 Task: Look for space in Koz'modem'yansk, Russia from 5th September, 2023 to 12th September, 2023 for 2 adults in price range Rs.10000 to Rs.15000.  With 1  bedroom having 1 bed and 1 bathroom. Property type can be house, flat, guest house, hotel. Booking option can be shelf check-in. Required host language is English.
Action: Mouse moved to (434, 107)
Screenshot: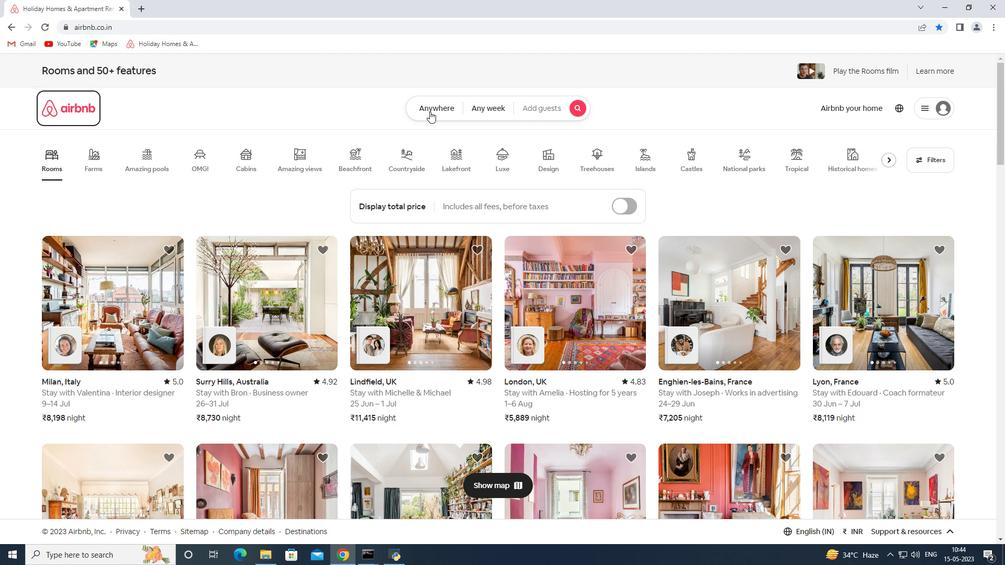 
Action: Mouse pressed left at (434, 107)
Screenshot: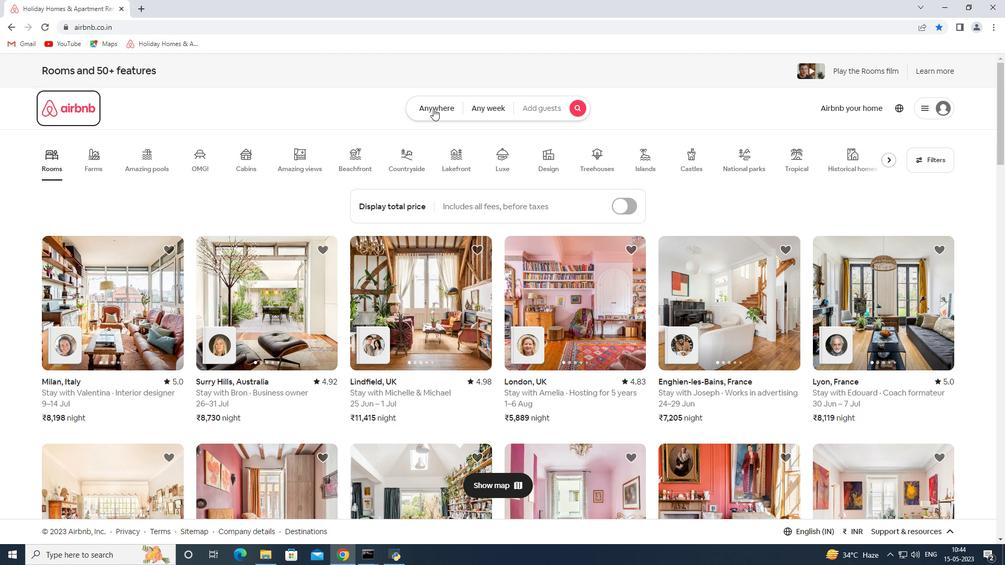 
Action: Mouse moved to (393, 150)
Screenshot: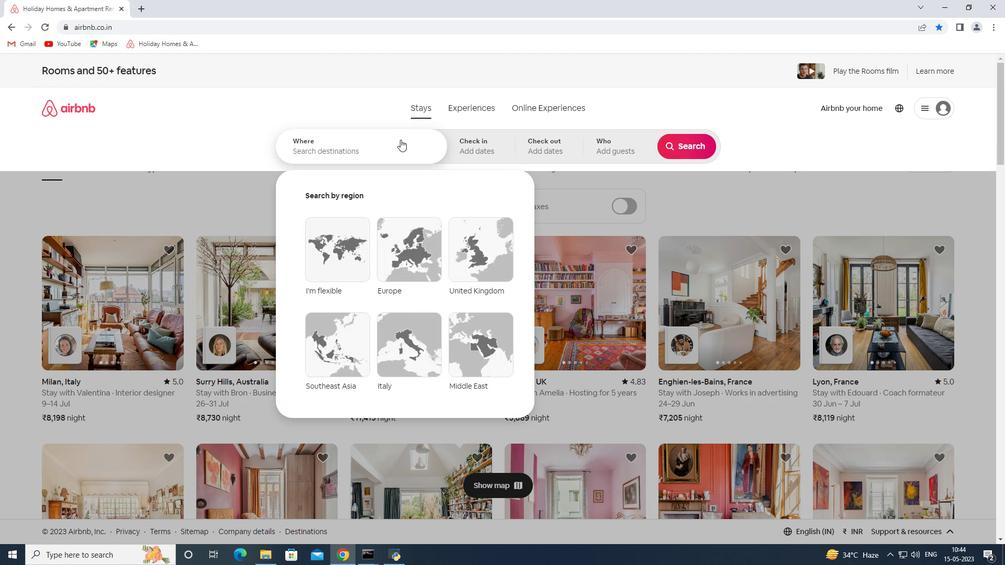 
Action: Mouse pressed left at (393, 150)
Screenshot: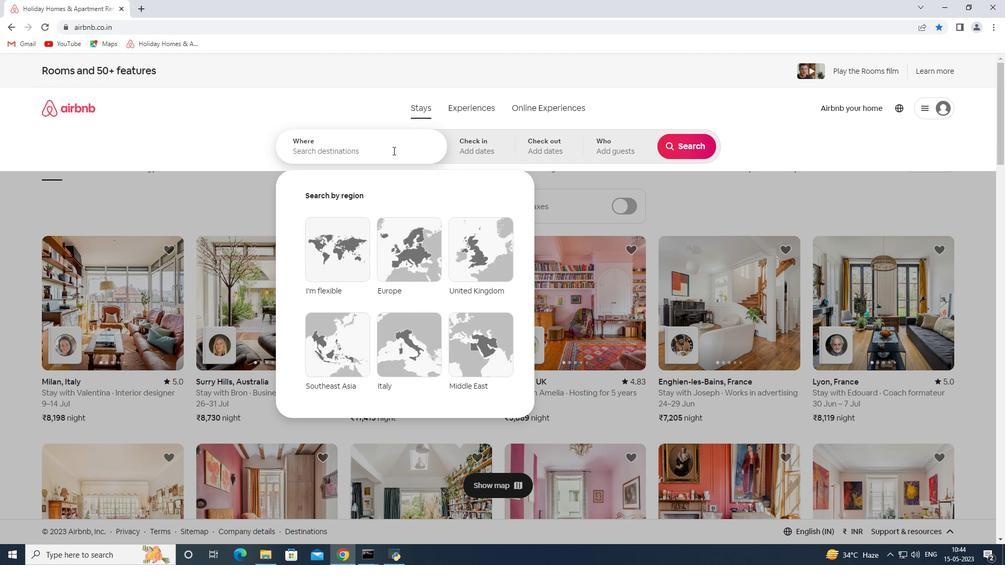 
Action: Key pressed <Key.shift><Key.shift><Key.shift><Key.shift><Key.shift>Koz<Key.space>modem<Key.space>yansh<Key.space><Key.shift>Russia<Key.space><Key.enter>
Screenshot: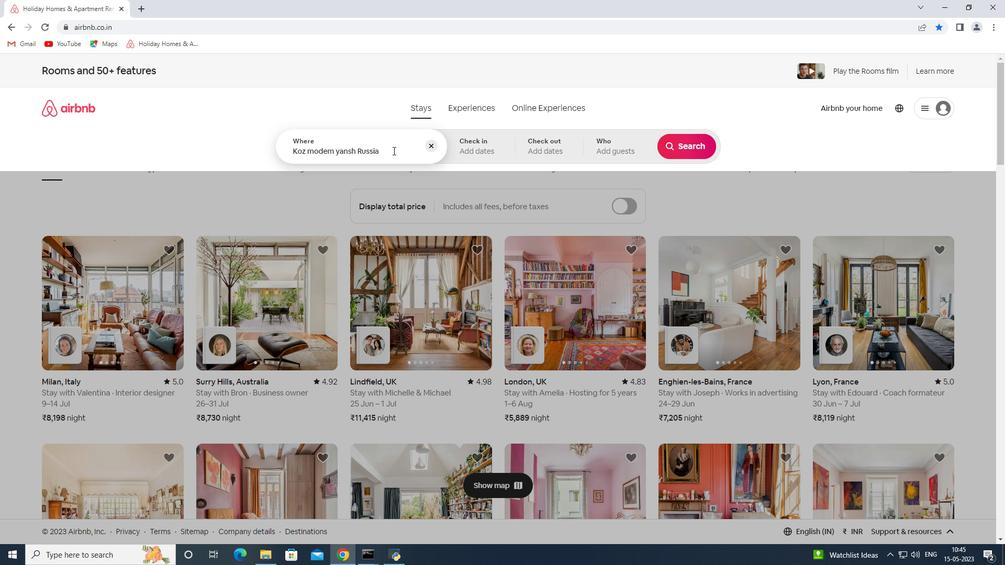 
Action: Mouse moved to (689, 231)
Screenshot: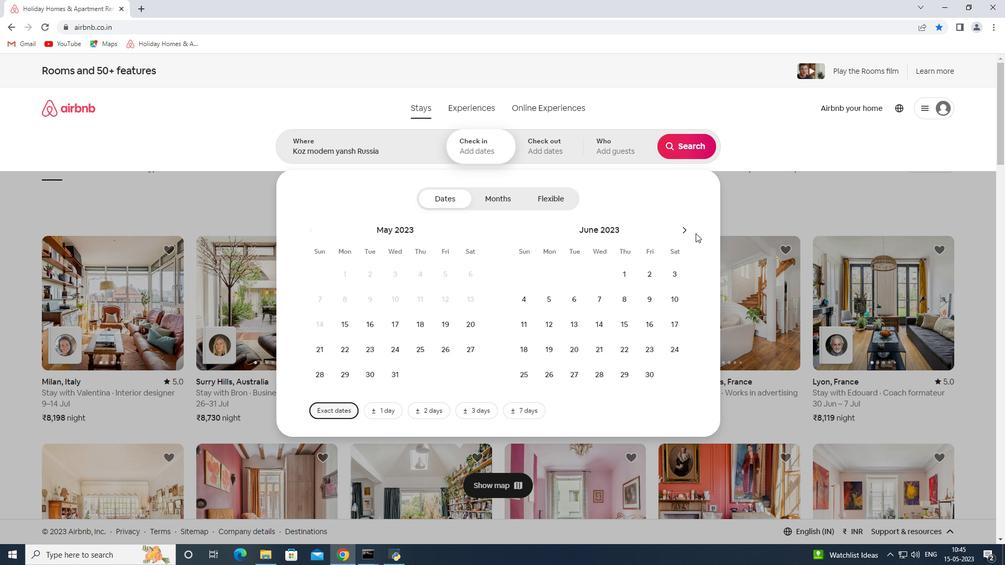 
Action: Mouse pressed left at (689, 231)
Screenshot: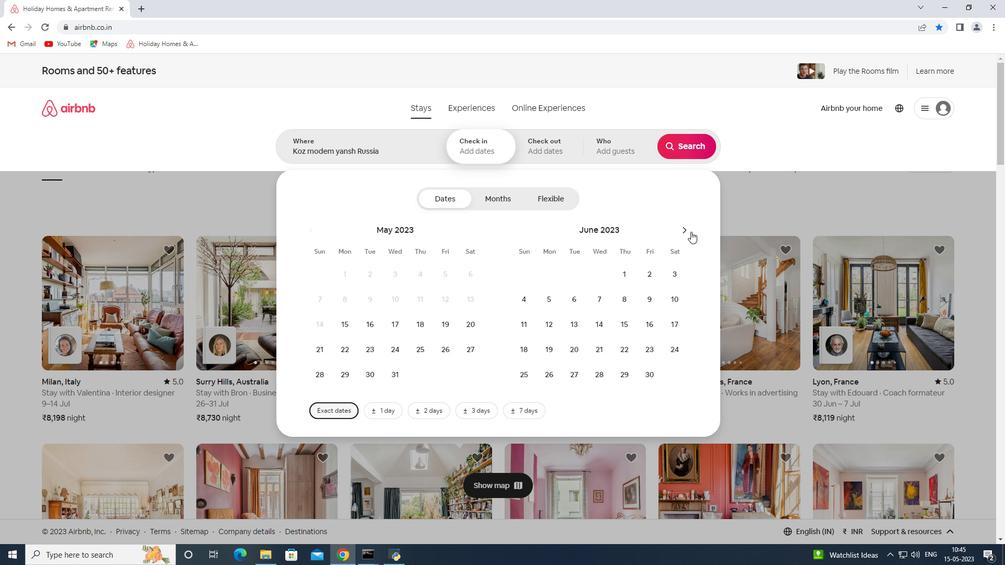 
Action: Mouse pressed left at (689, 231)
Screenshot: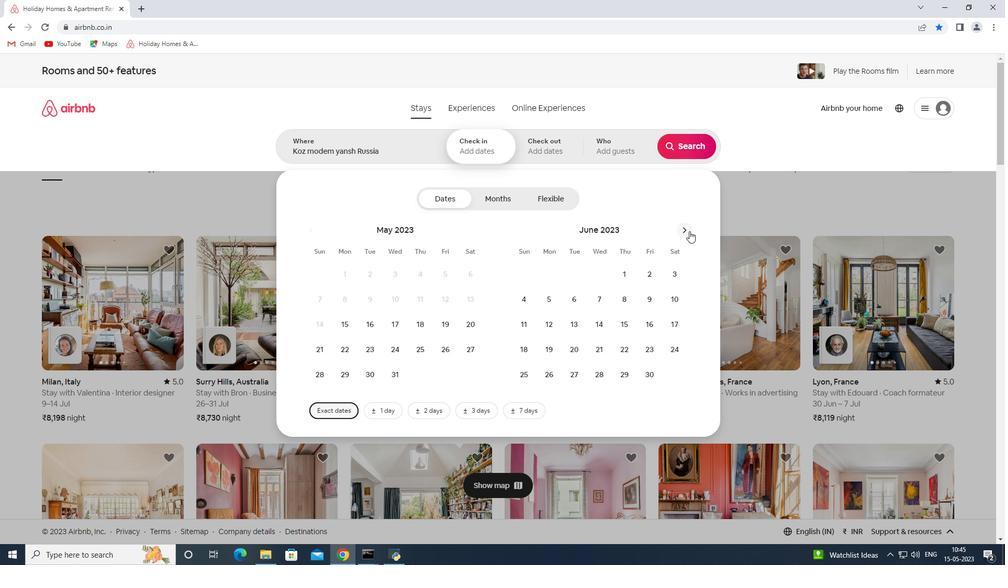 
Action: Mouse moved to (687, 231)
Screenshot: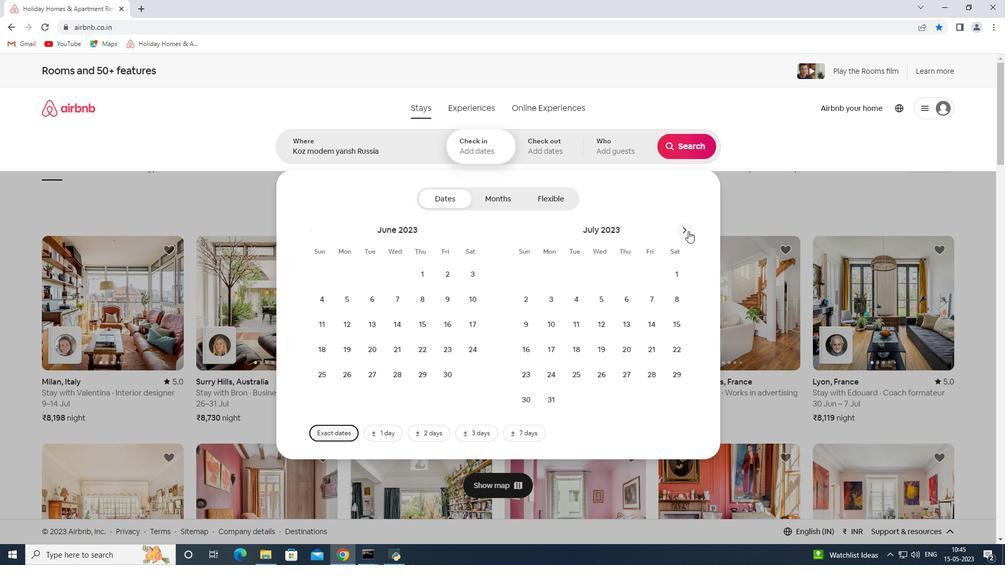
Action: Mouse pressed left at (687, 231)
Screenshot: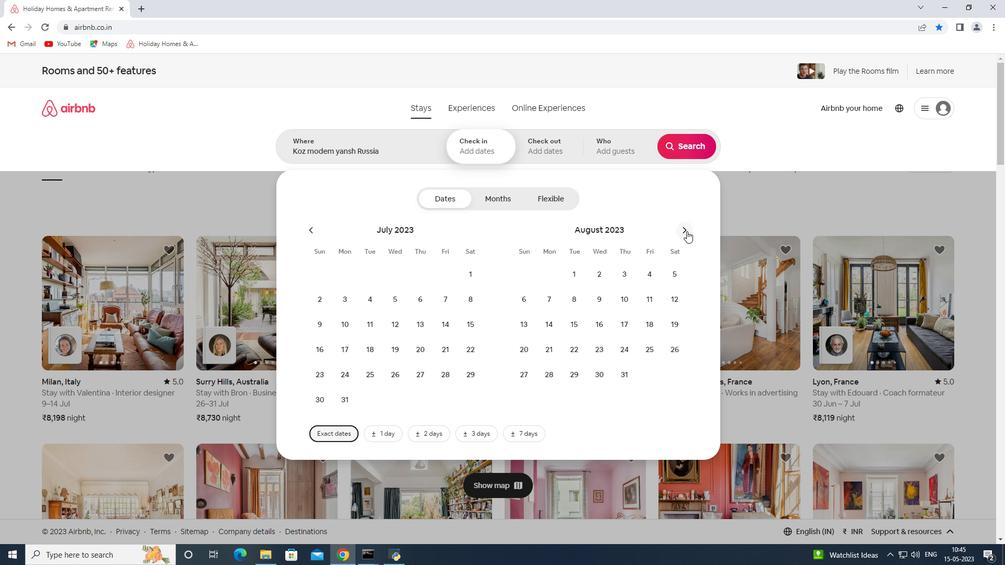 
Action: Mouse pressed left at (687, 231)
Screenshot: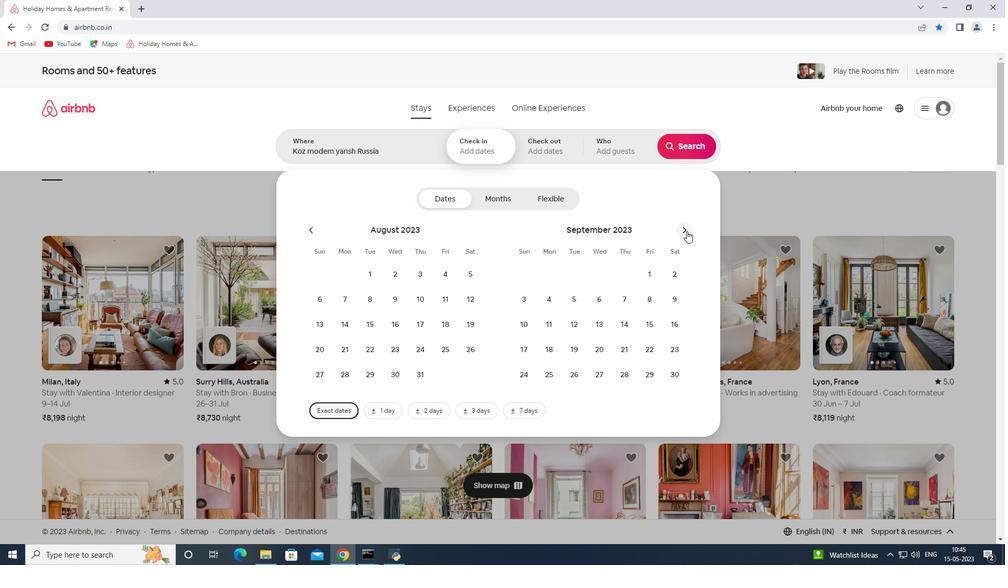 
Action: Mouse moved to (371, 297)
Screenshot: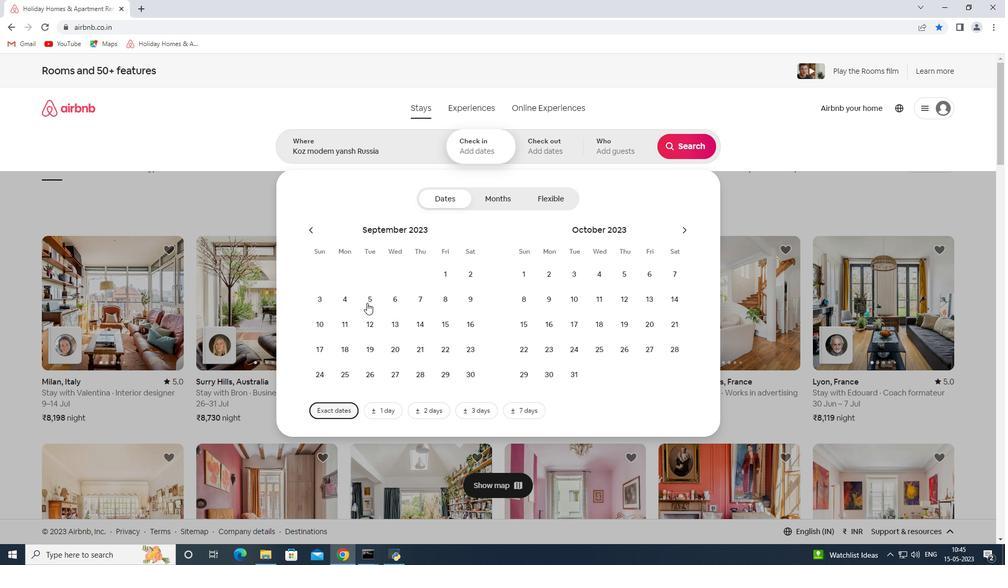 
Action: Mouse pressed left at (371, 297)
Screenshot: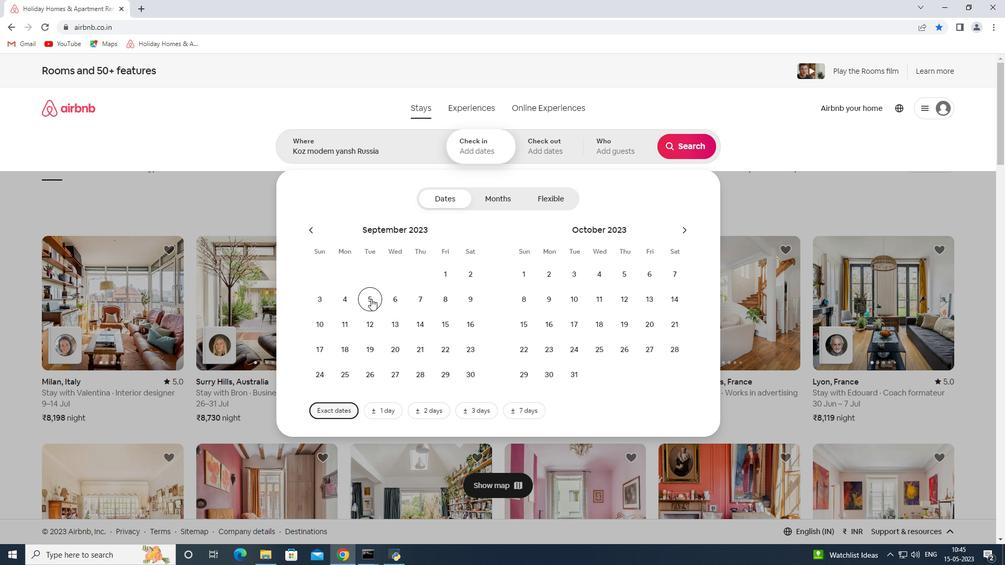 
Action: Mouse moved to (364, 324)
Screenshot: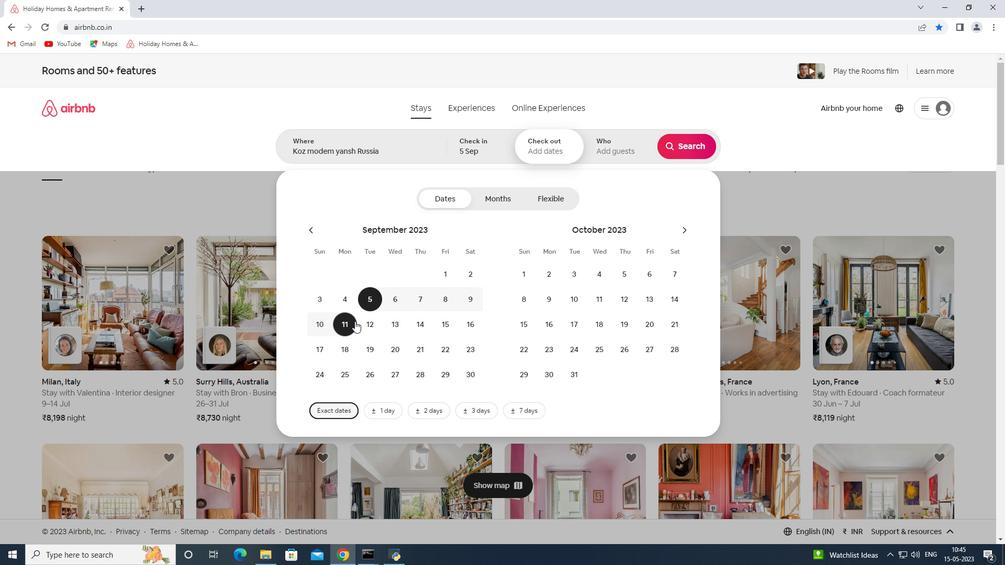 
Action: Mouse pressed left at (364, 324)
Screenshot: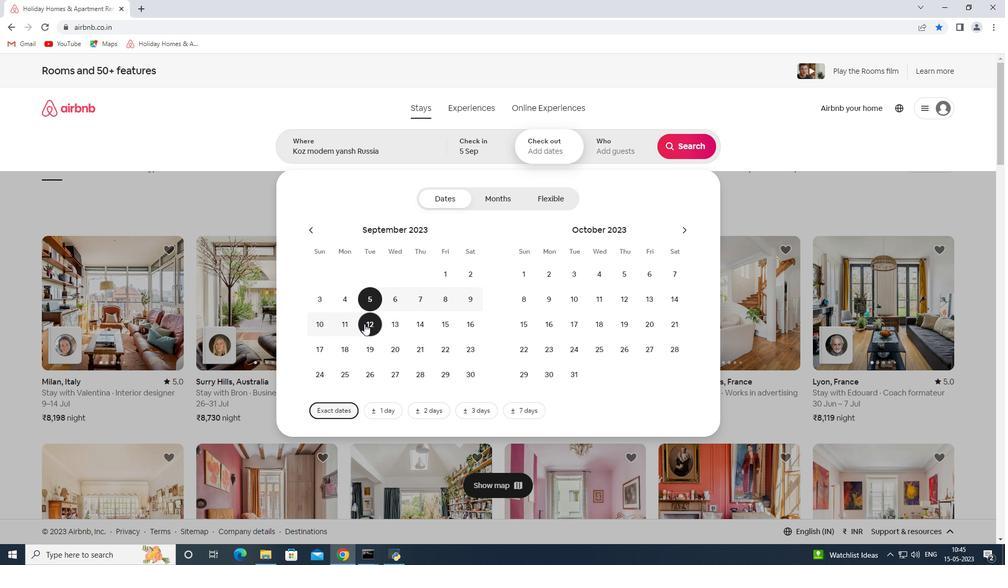 
Action: Mouse moved to (612, 146)
Screenshot: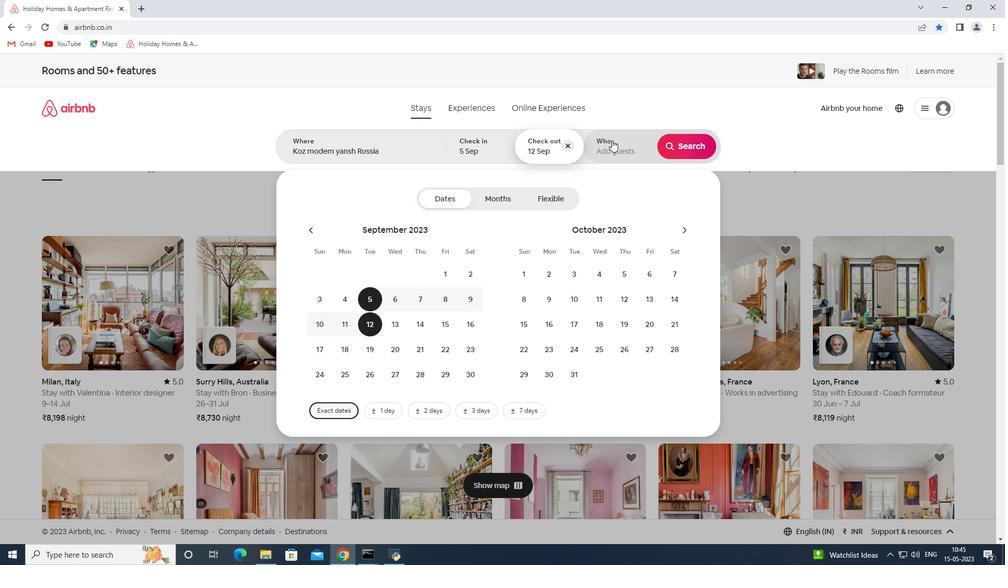 
Action: Mouse pressed left at (612, 146)
Screenshot: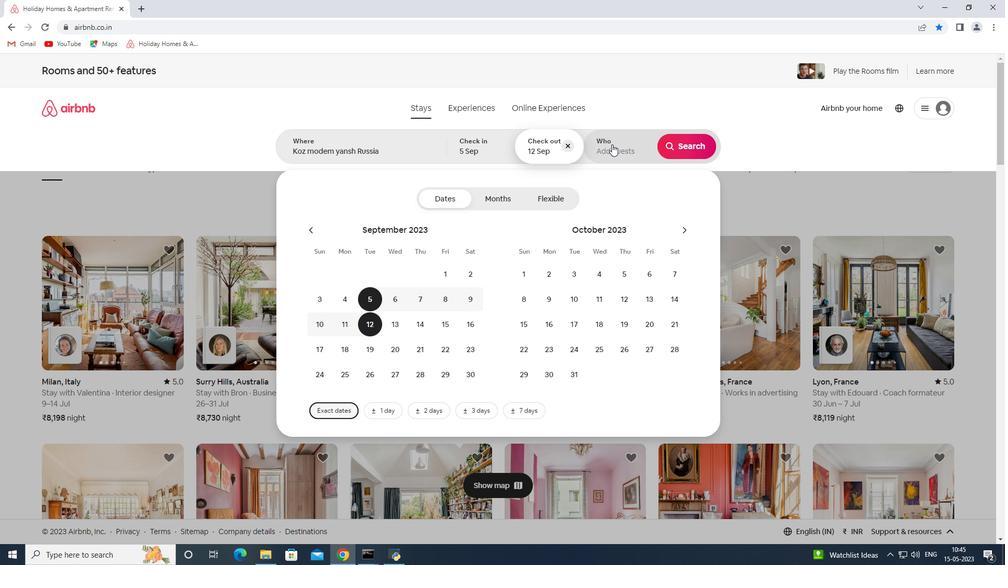 
Action: Mouse moved to (686, 203)
Screenshot: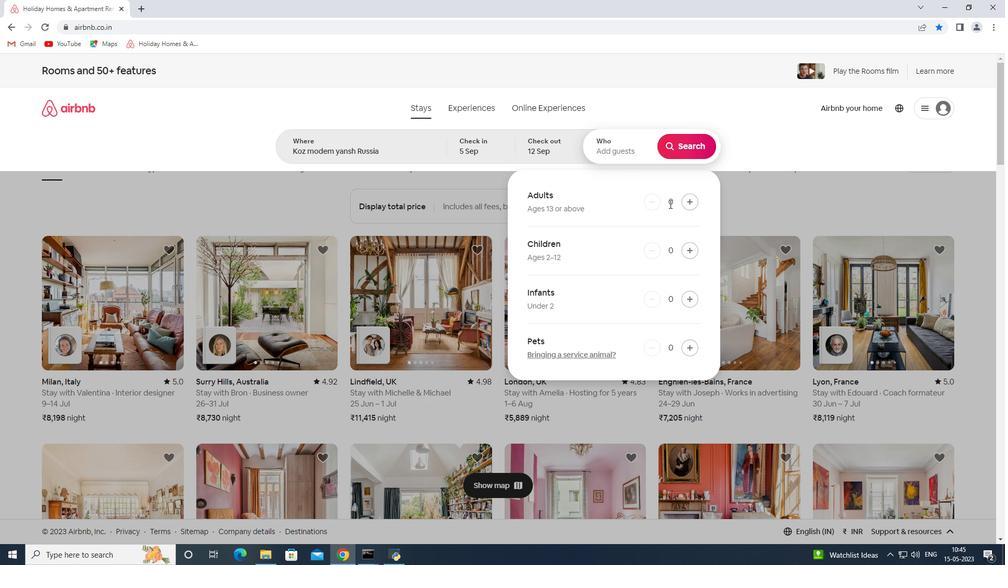 
Action: Mouse pressed left at (686, 203)
Screenshot: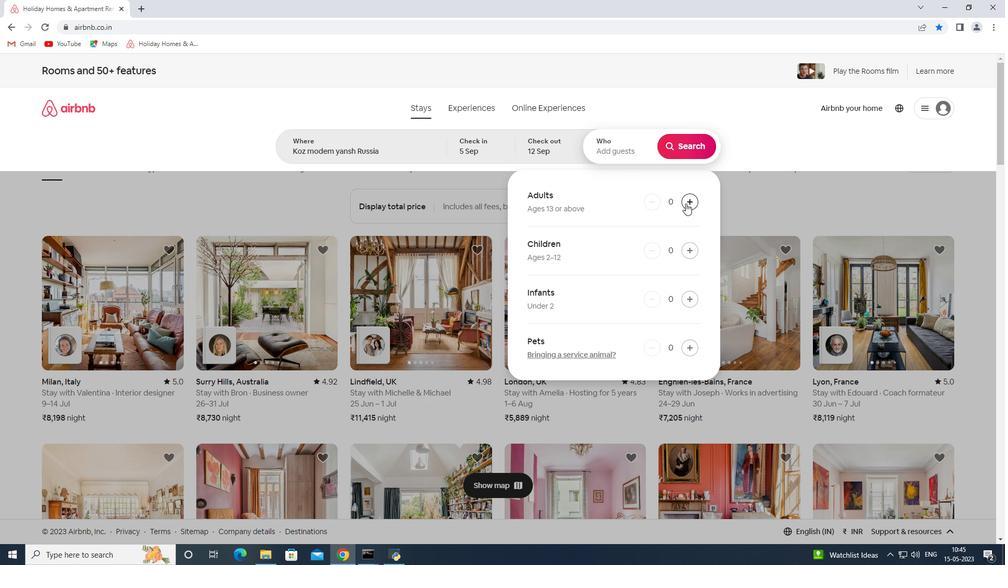 
Action: Mouse pressed left at (686, 203)
Screenshot: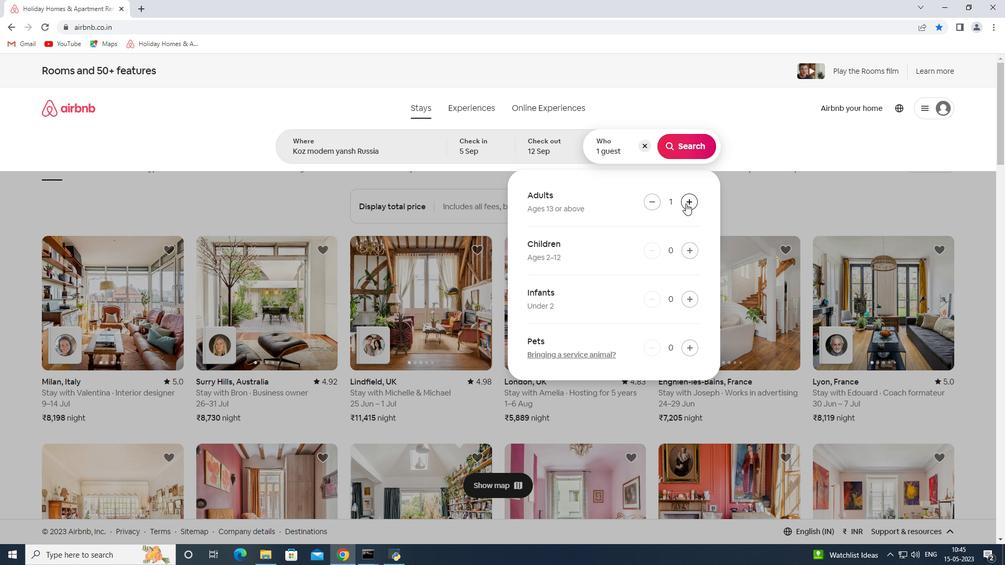 
Action: Mouse moved to (686, 148)
Screenshot: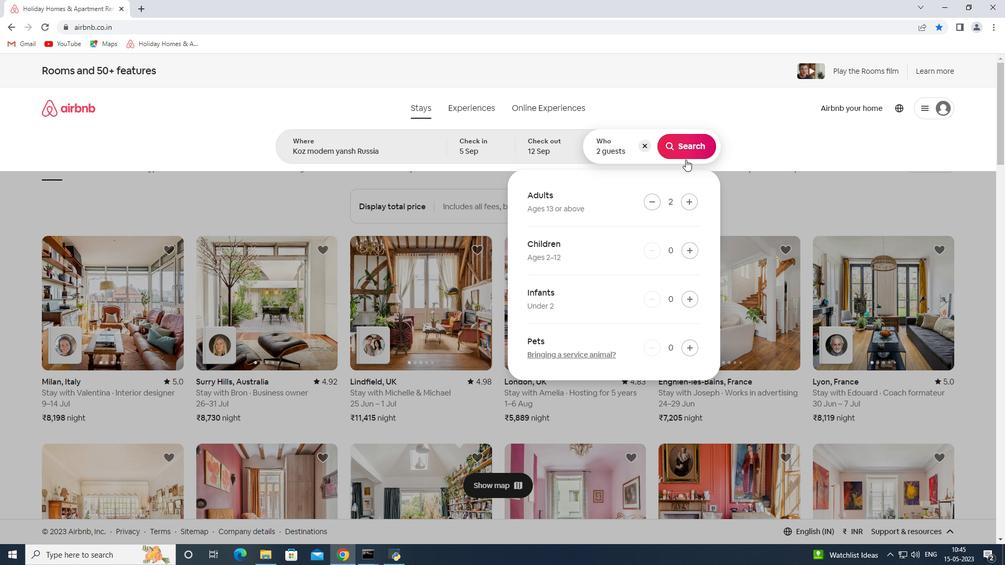 
Action: Mouse pressed left at (686, 148)
Screenshot: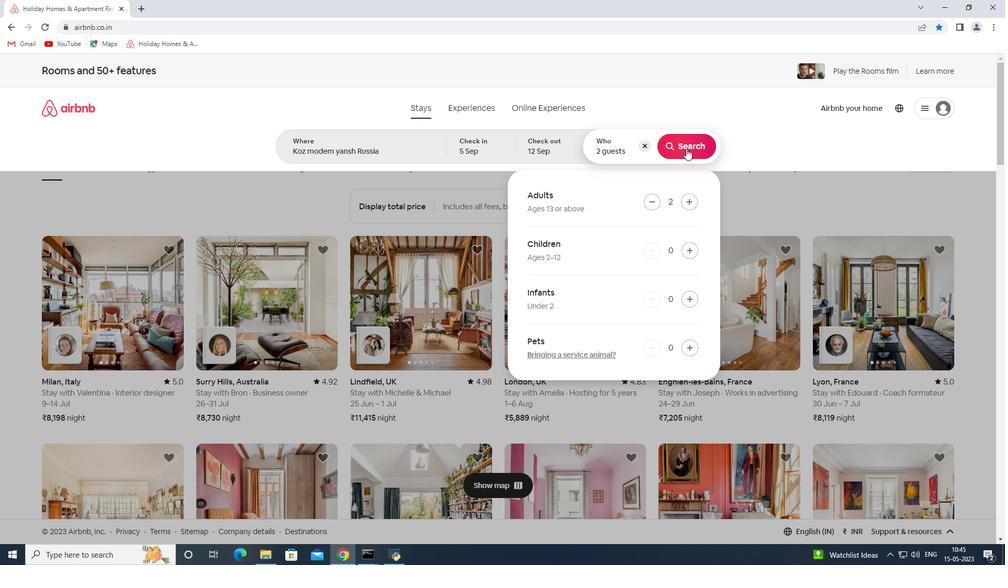 
Action: Mouse moved to (946, 116)
Screenshot: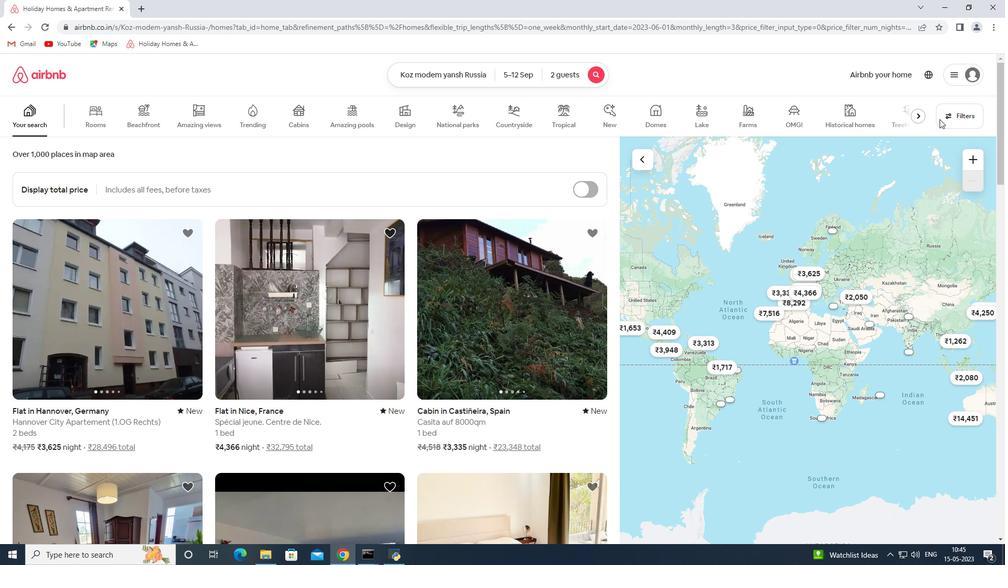 
Action: Mouse pressed left at (946, 116)
Screenshot: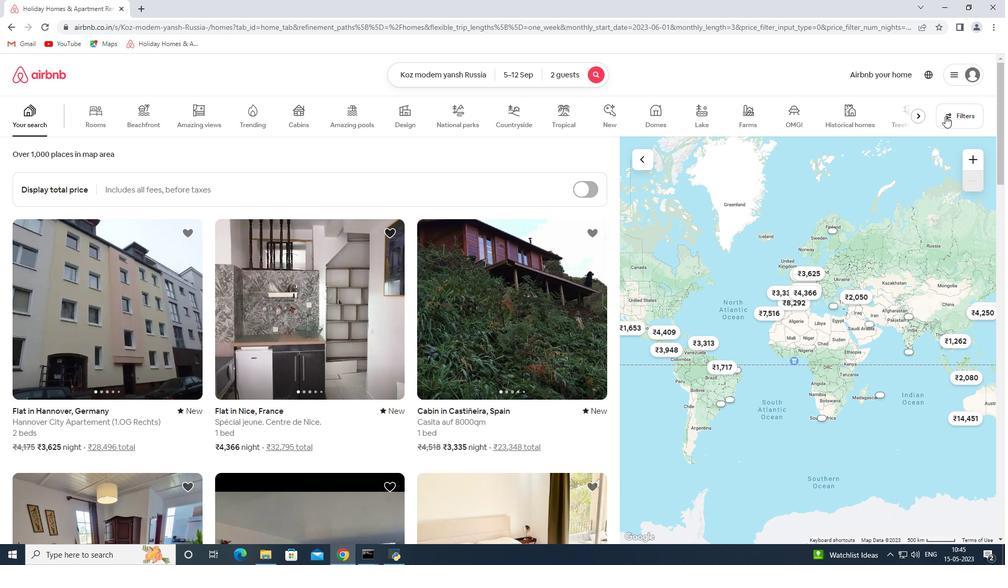 
Action: Mouse moved to (366, 372)
Screenshot: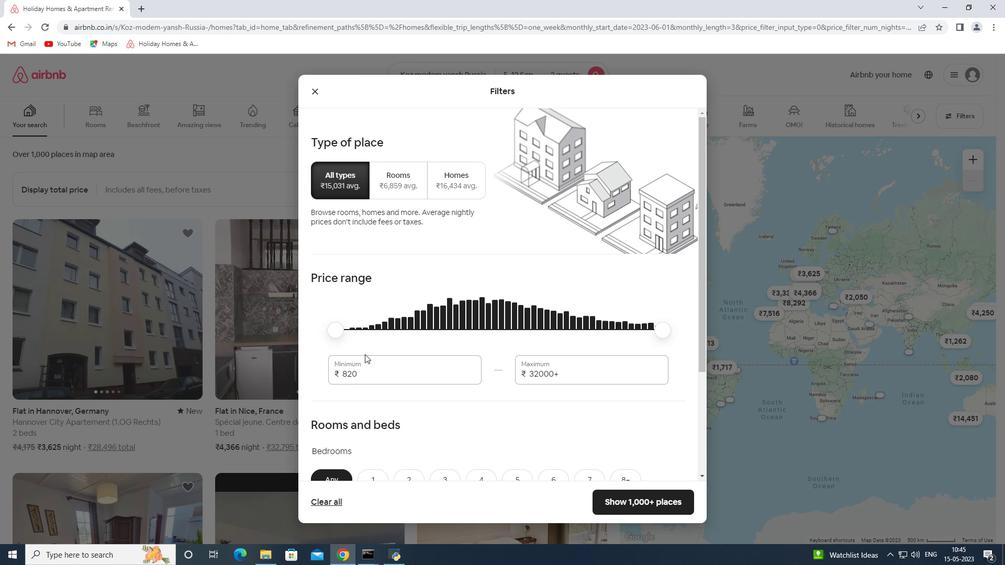 
Action: Mouse pressed left at (366, 372)
Screenshot: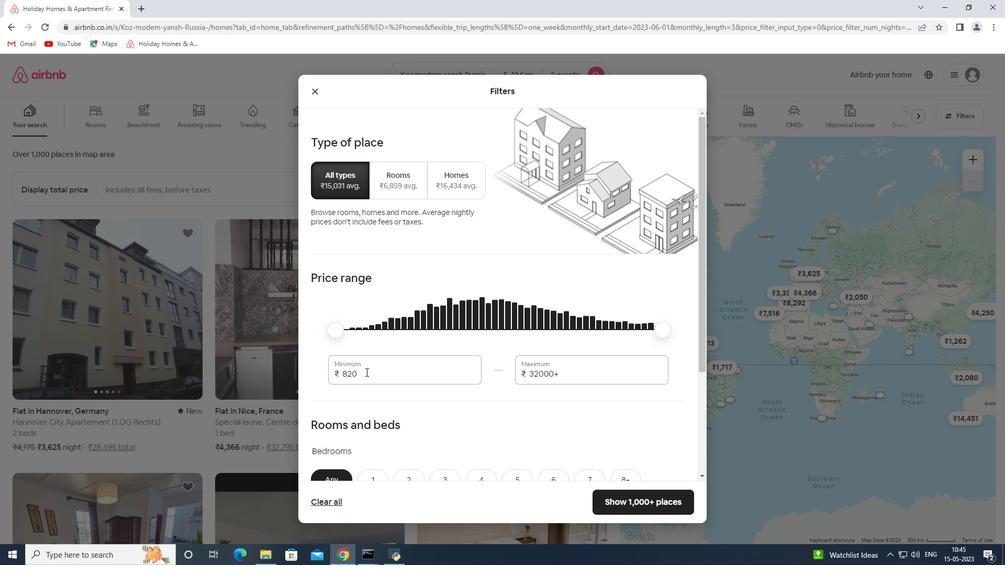 
Action: Mouse pressed left at (366, 372)
Screenshot: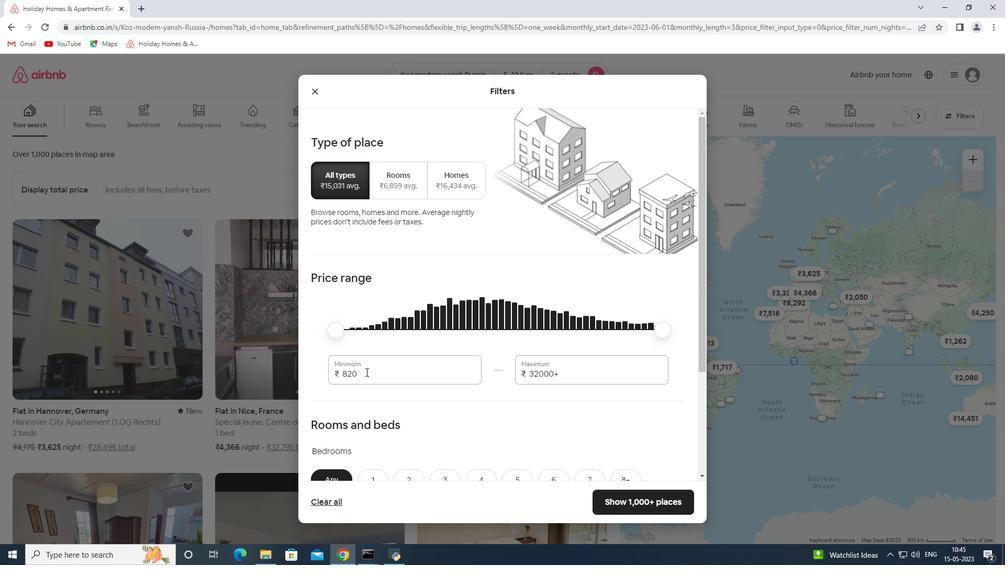 
Action: Key pressed 10000<Key.tab>15000
Screenshot: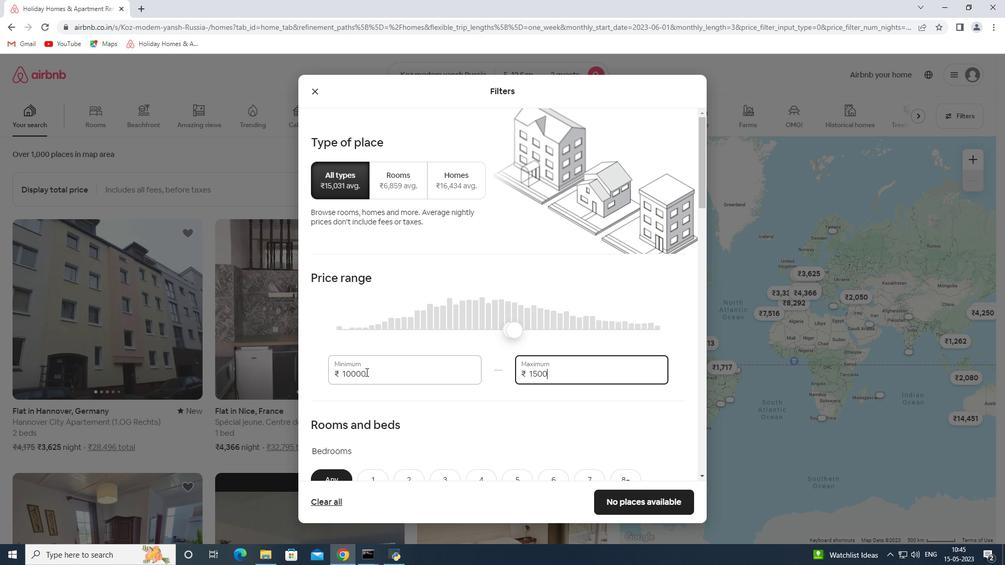 
Action: Mouse moved to (465, 353)
Screenshot: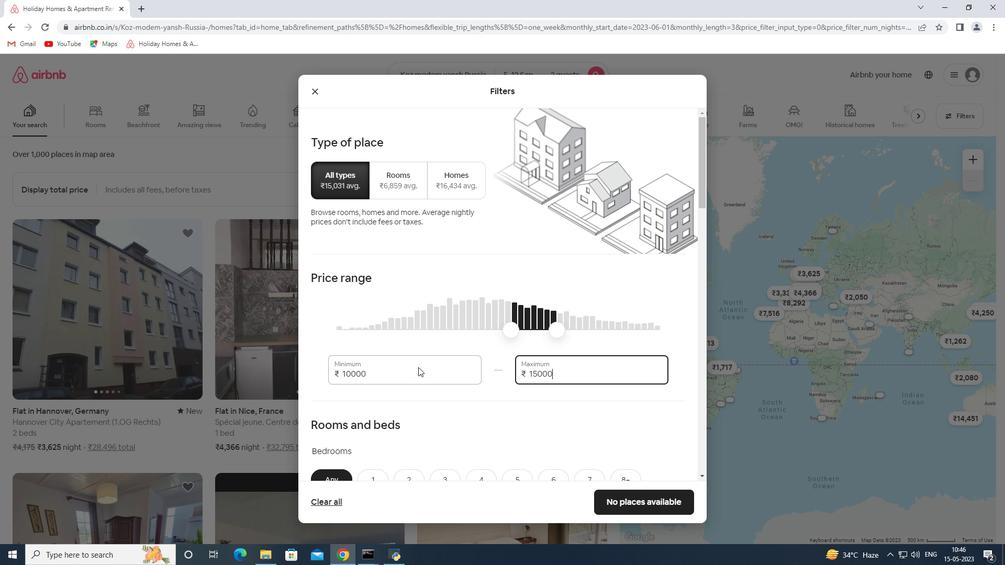 
Action: Mouse scrolled (465, 353) with delta (0, 0)
Screenshot: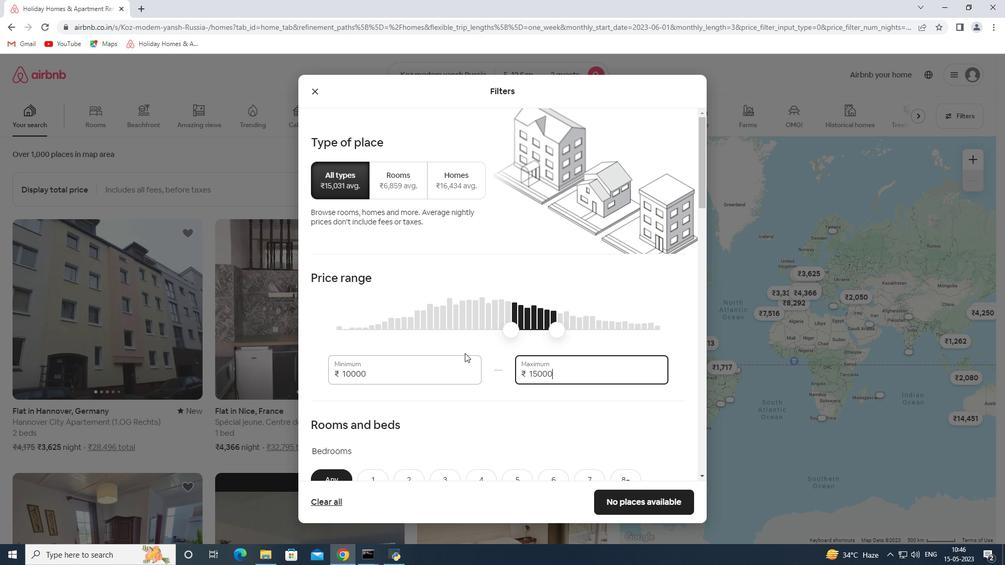 
Action: Mouse scrolled (465, 353) with delta (0, 0)
Screenshot: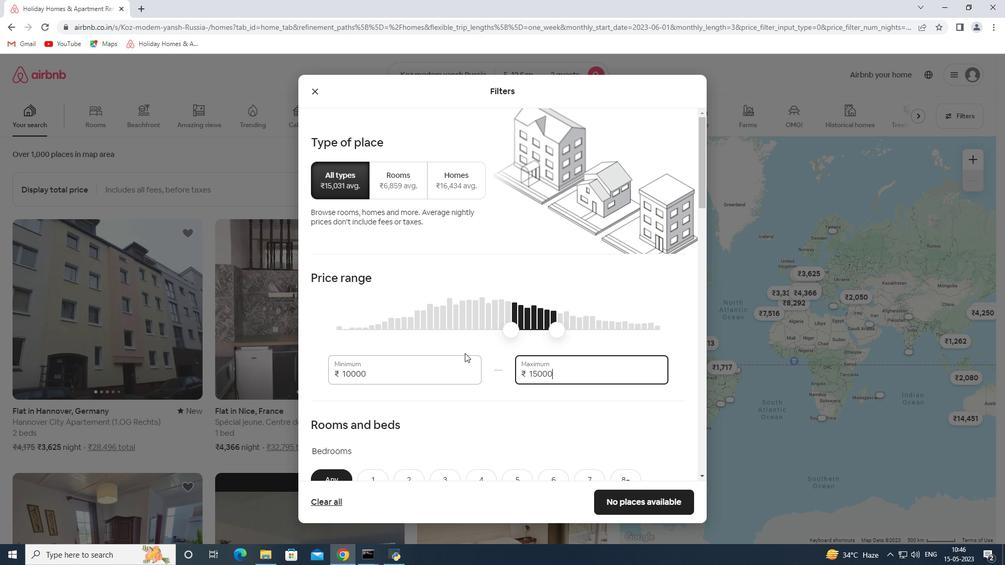 
Action: Mouse scrolled (465, 353) with delta (0, 0)
Screenshot: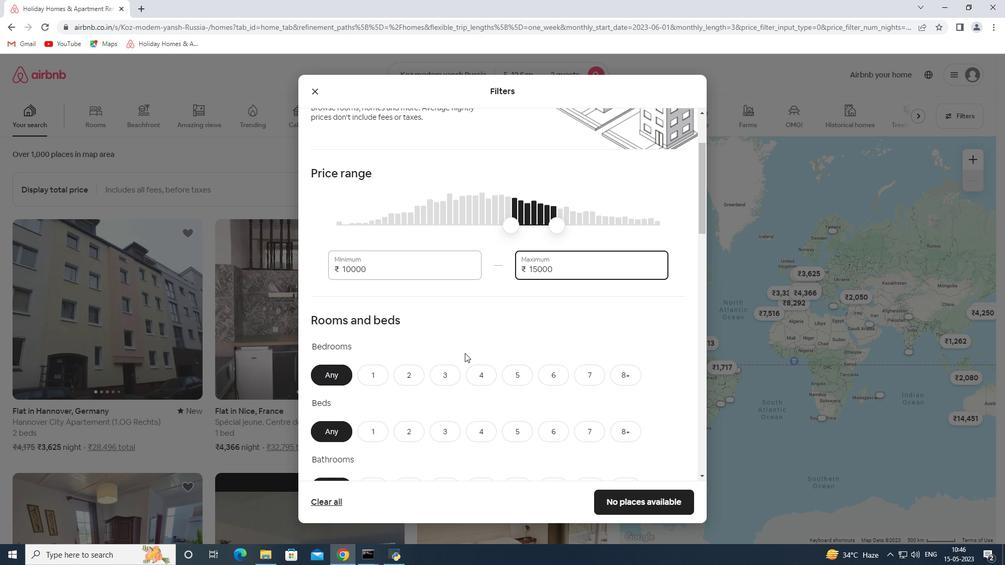 
Action: Mouse moved to (469, 324)
Screenshot: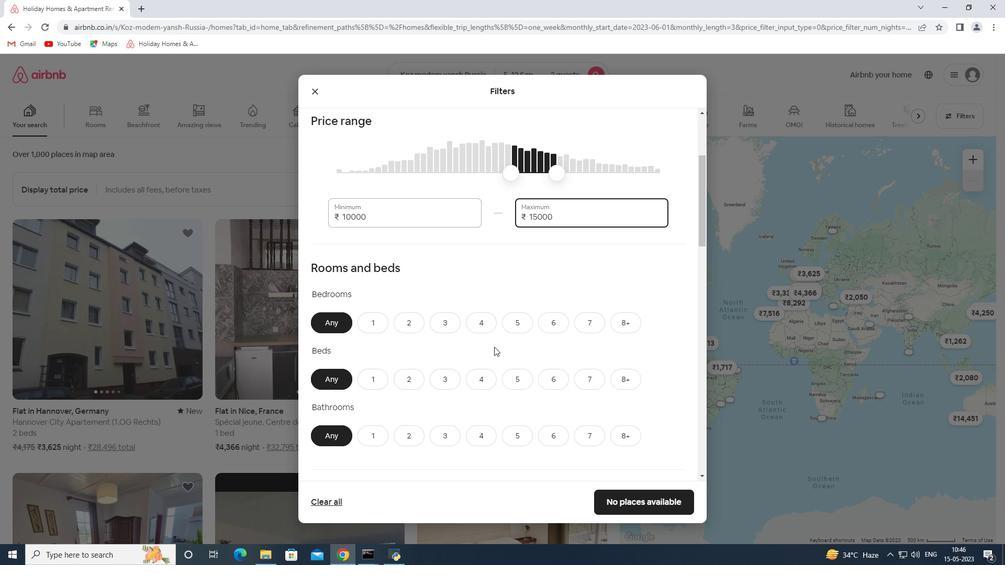 
Action: Mouse scrolled (470, 324) with delta (0, 0)
Screenshot: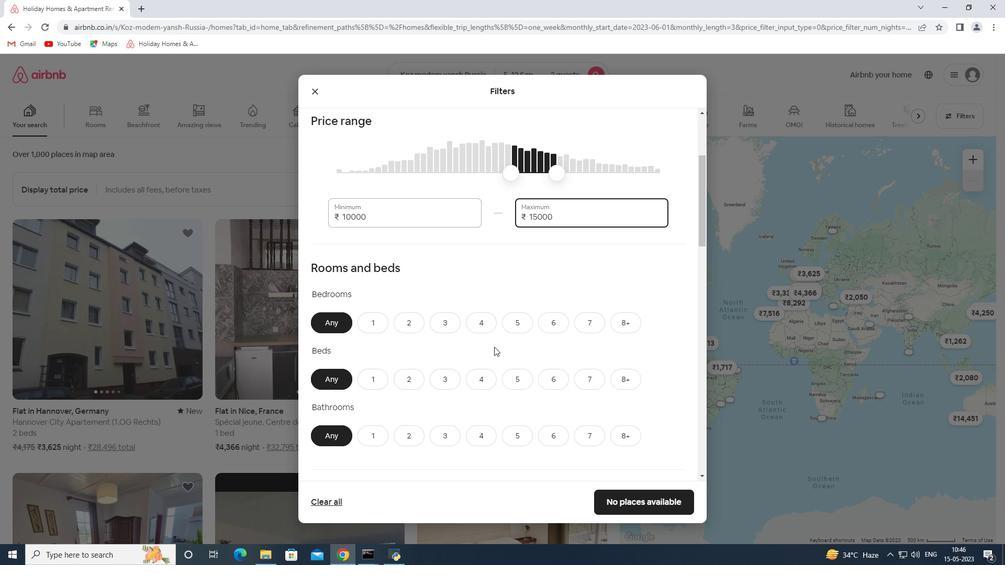 
Action: Mouse moved to (466, 320)
Screenshot: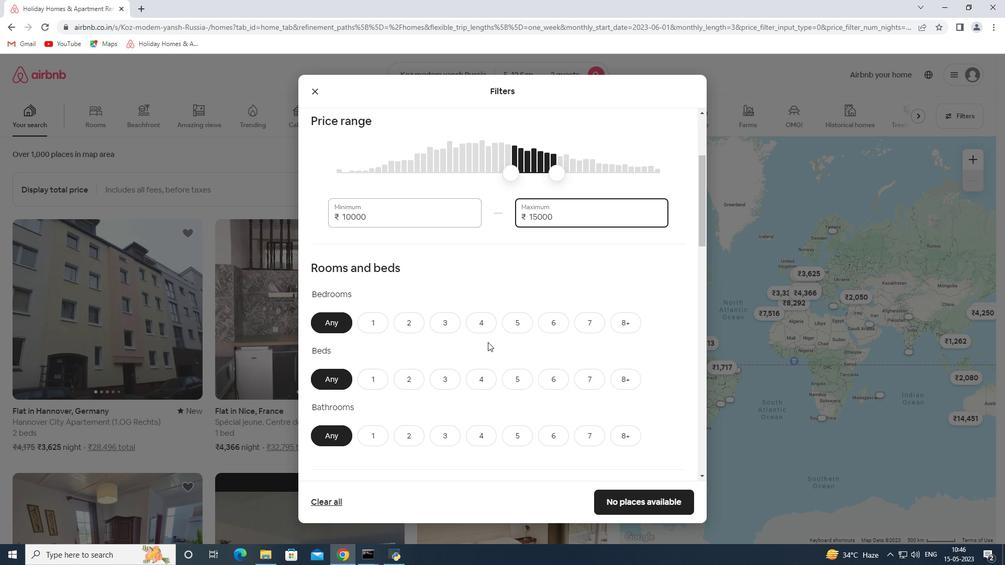 
Action: Mouse scrolled (466, 320) with delta (0, 0)
Screenshot: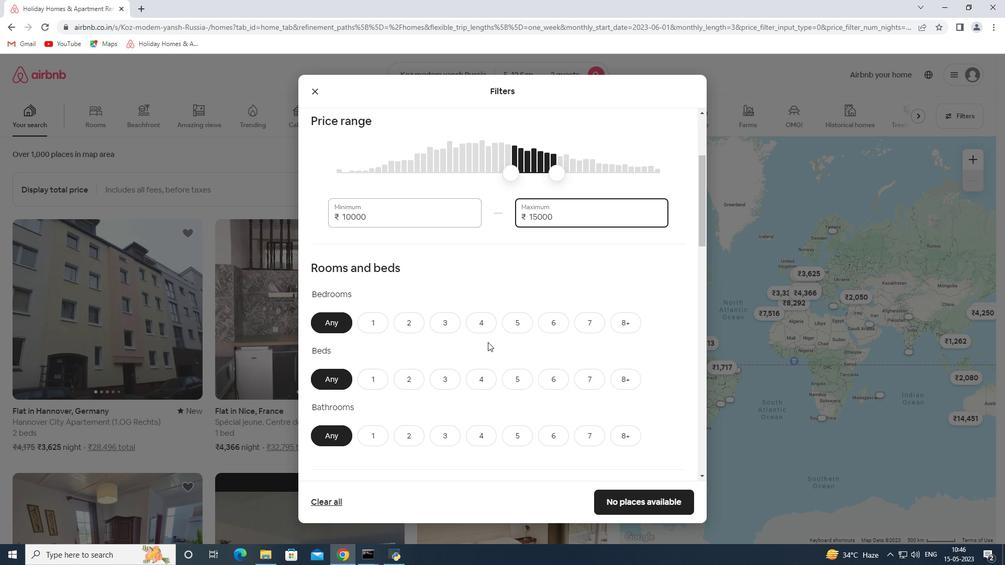 
Action: Mouse moved to (368, 216)
Screenshot: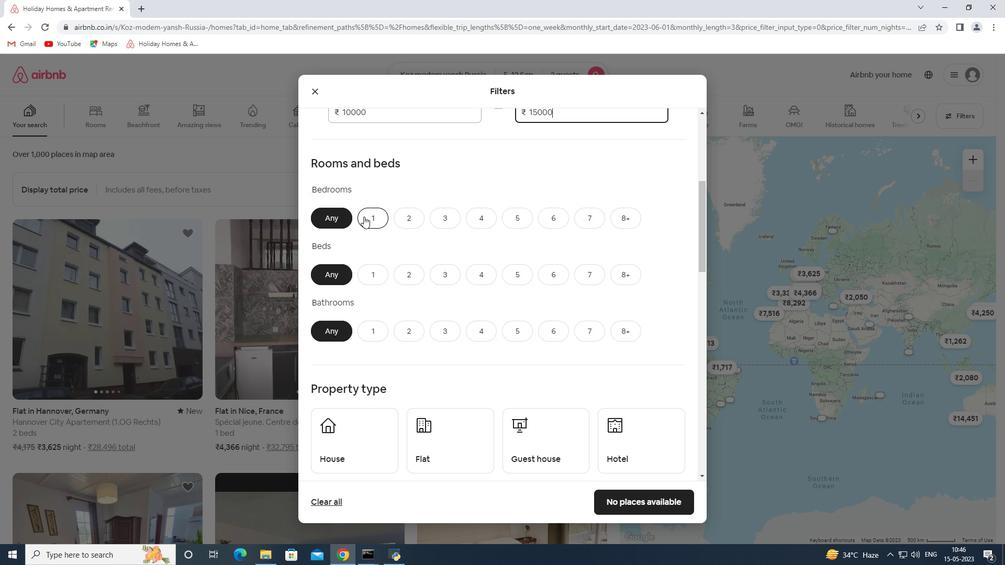 
Action: Mouse pressed left at (368, 216)
Screenshot: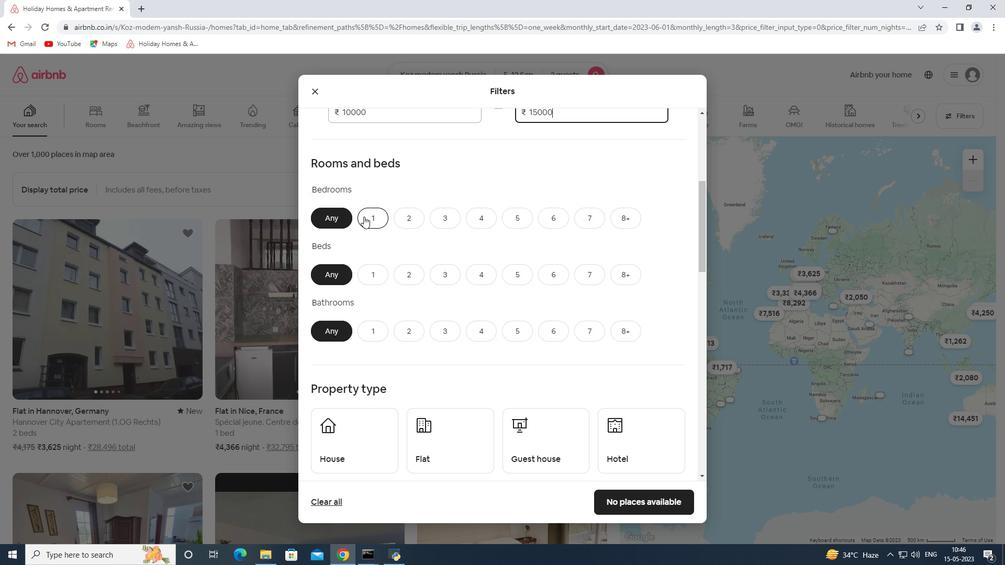 
Action: Mouse moved to (379, 270)
Screenshot: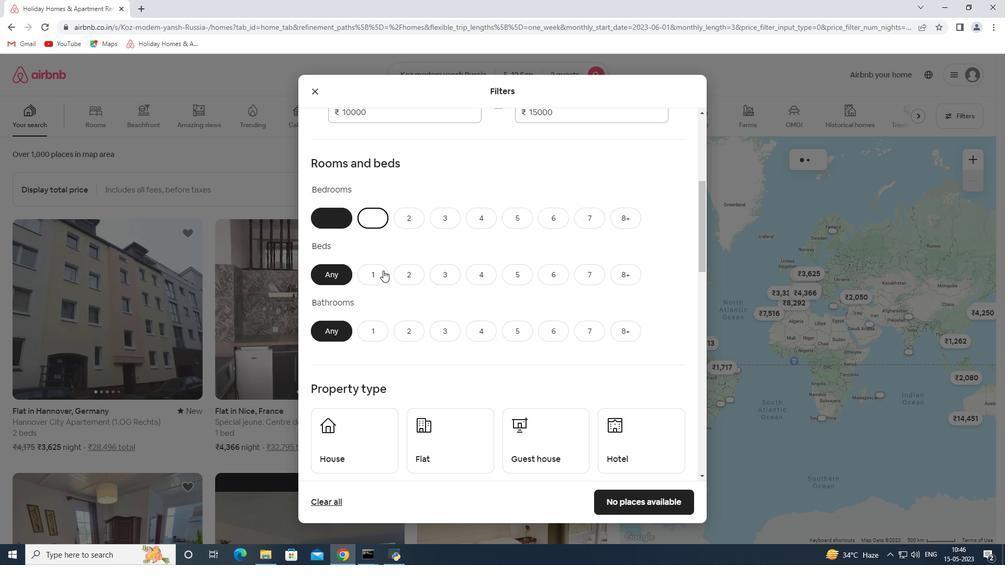 
Action: Mouse pressed left at (379, 270)
Screenshot: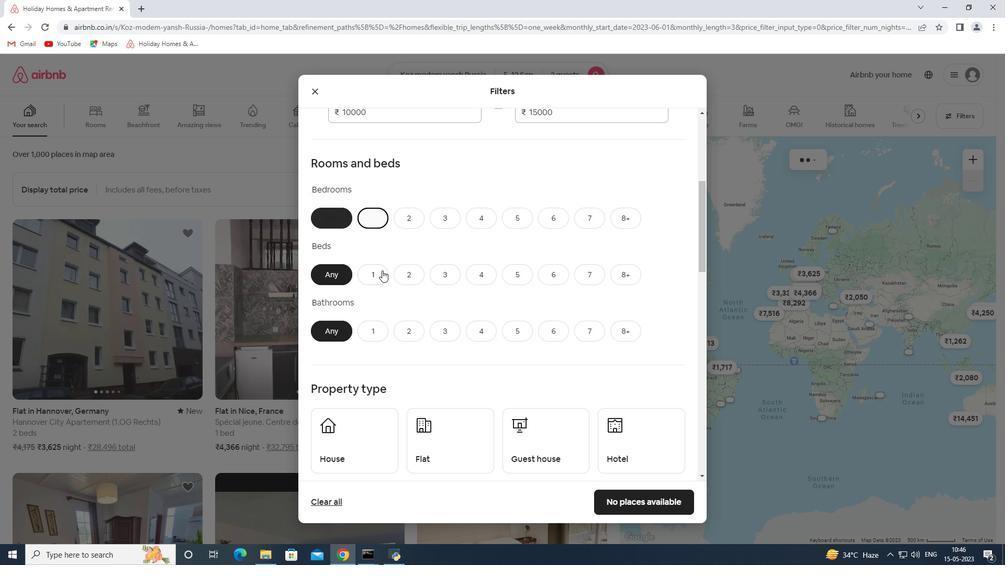 
Action: Mouse moved to (380, 309)
Screenshot: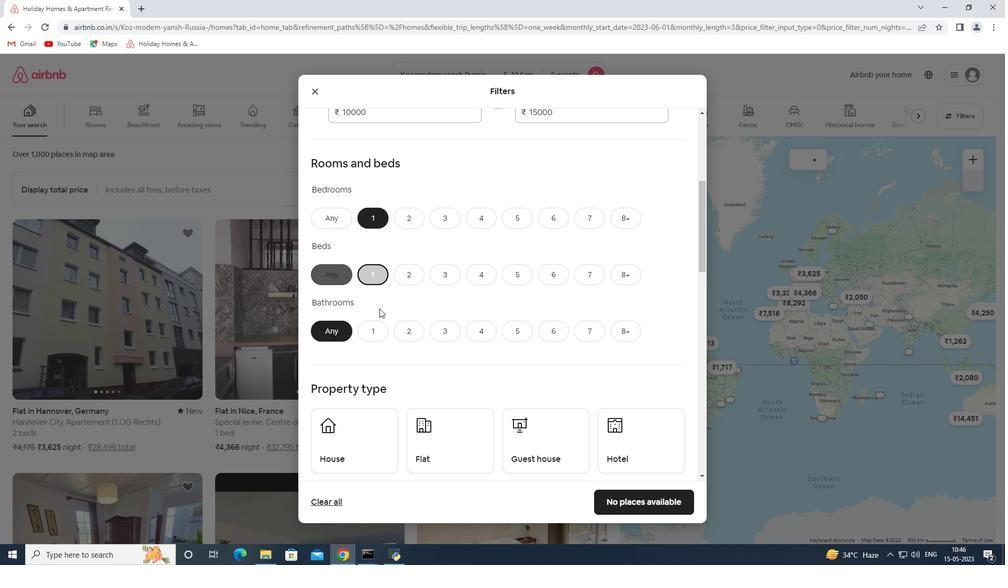 
Action: Mouse pressed left at (380, 309)
Screenshot: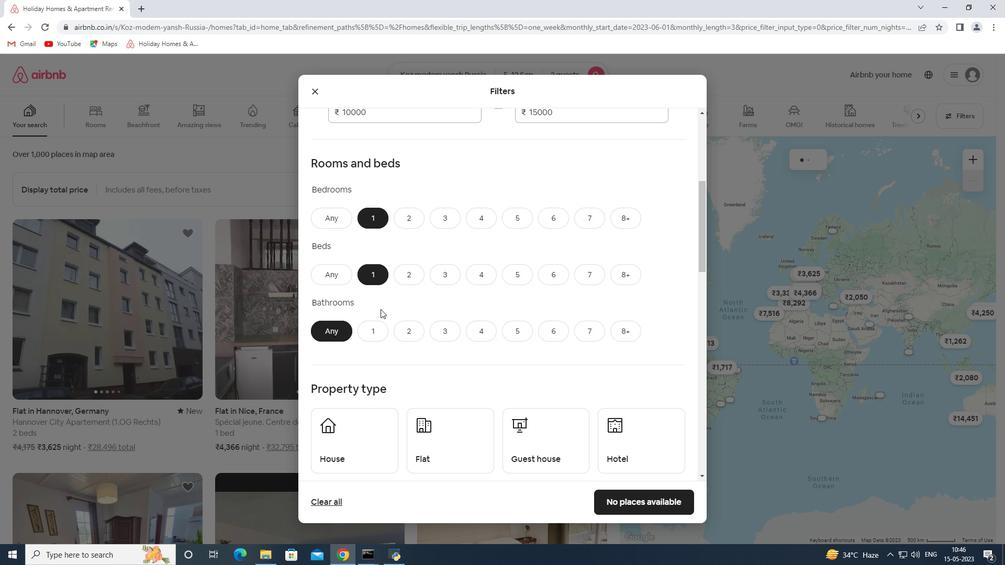 
Action: Mouse moved to (366, 330)
Screenshot: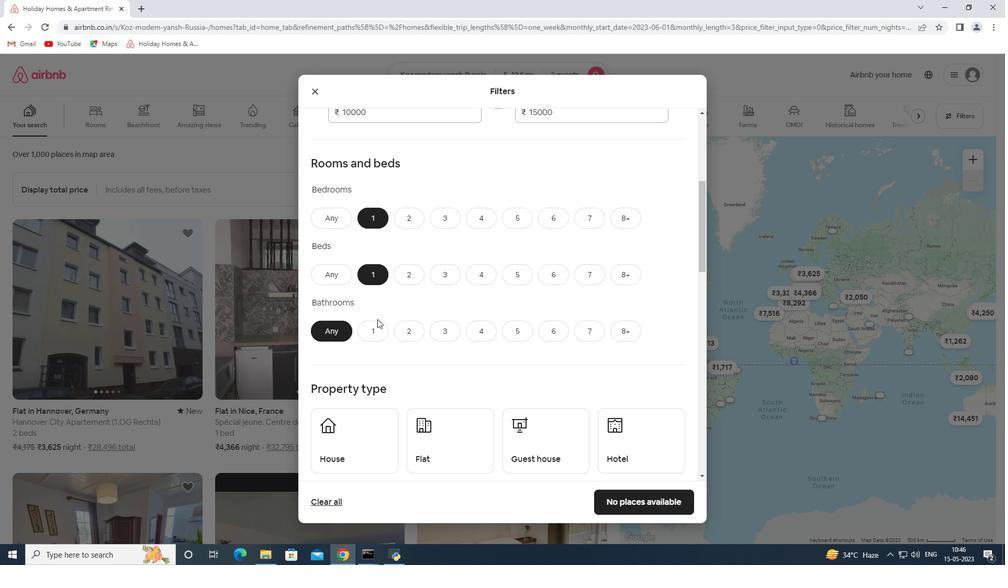 
Action: Mouse pressed left at (366, 330)
Screenshot: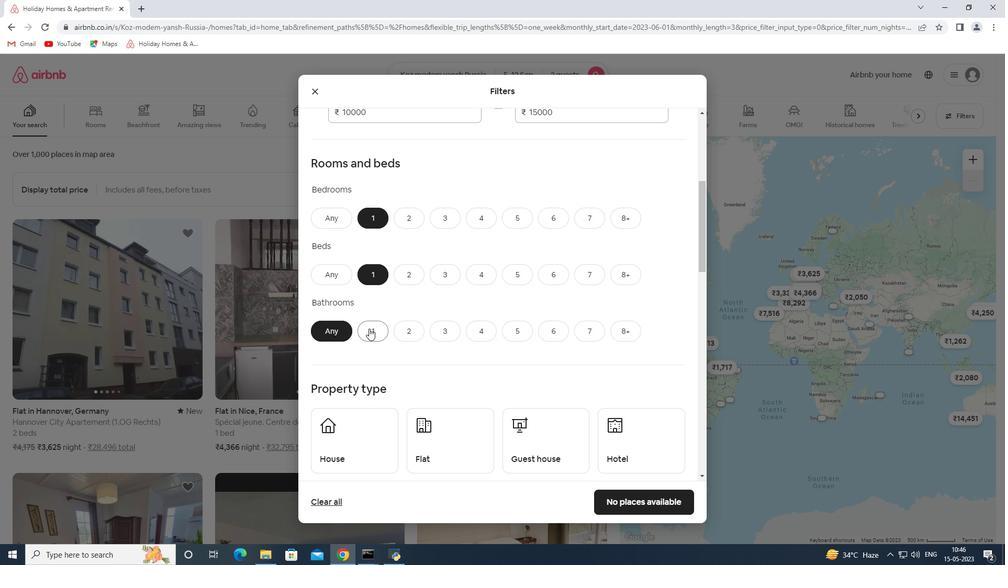
Action: Mouse moved to (353, 444)
Screenshot: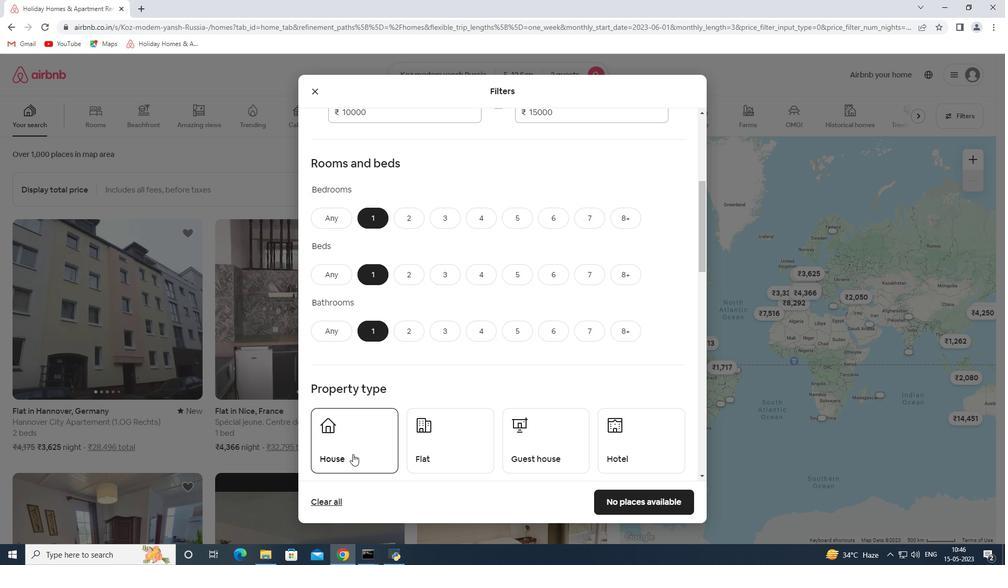 
Action: Mouse pressed left at (353, 444)
Screenshot: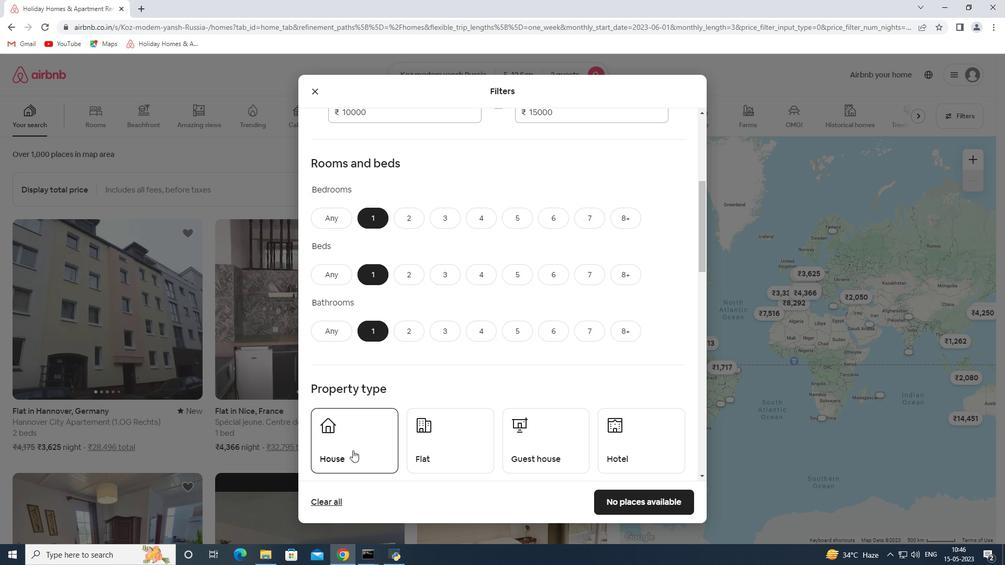 
Action: Mouse moved to (443, 434)
Screenshot: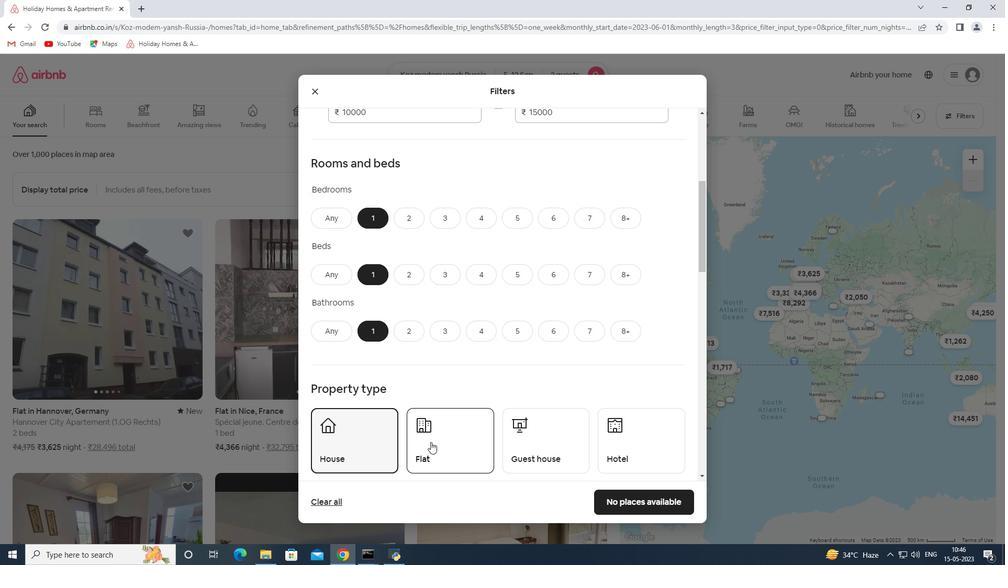 
Action: Mouse pressed left at (443, 434)
Screenshot: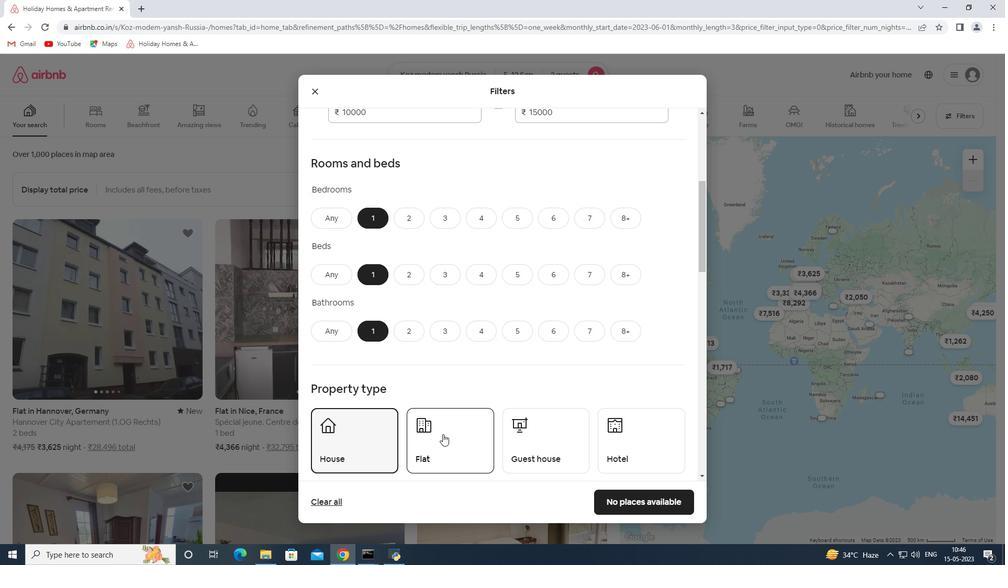 
Action: Mouse moved to (535, 430)
Screenshot: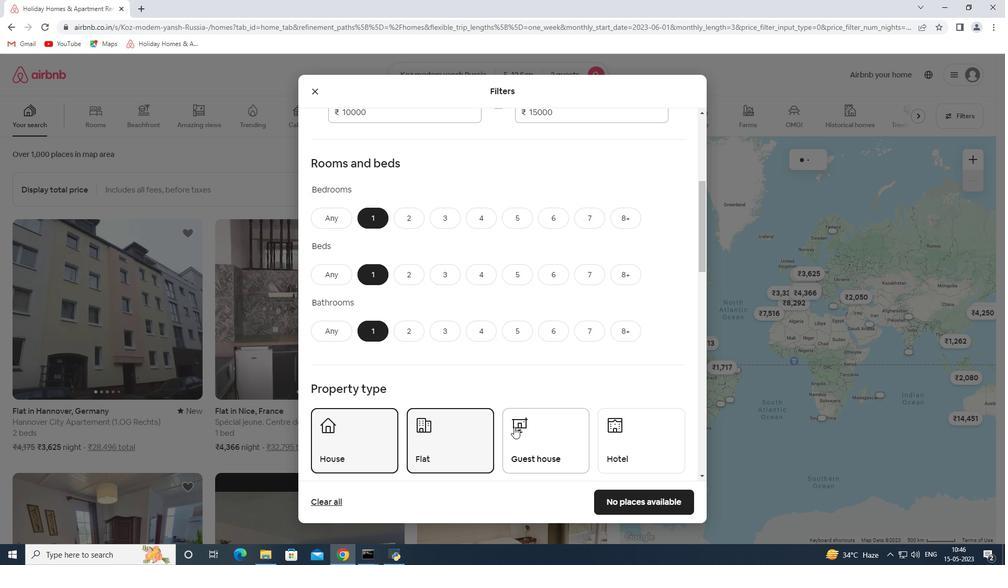 
Action: Mouse pressed left at (535, 430)
Screenshot: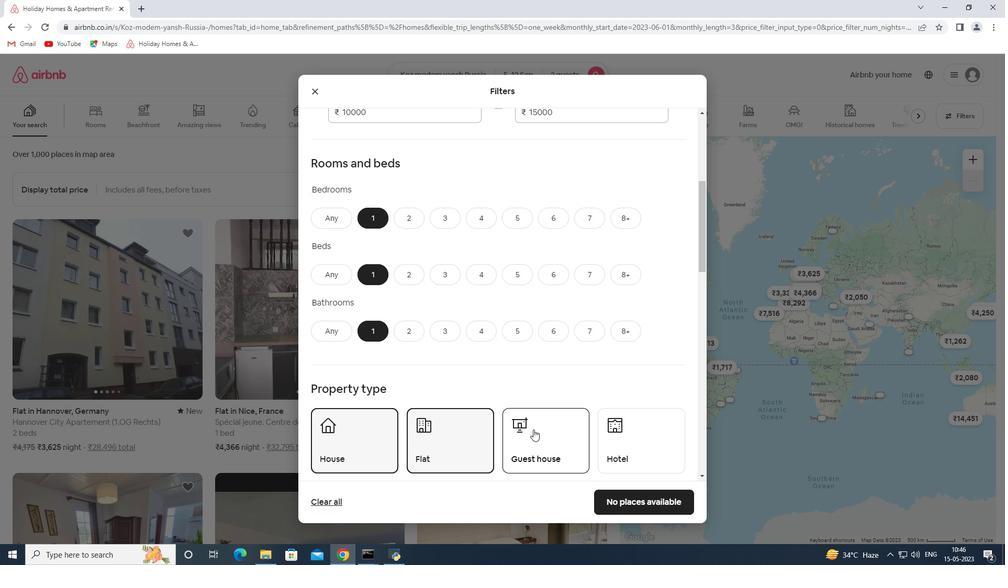 
Action: Mouse moved to (628, 455)
Screenshot: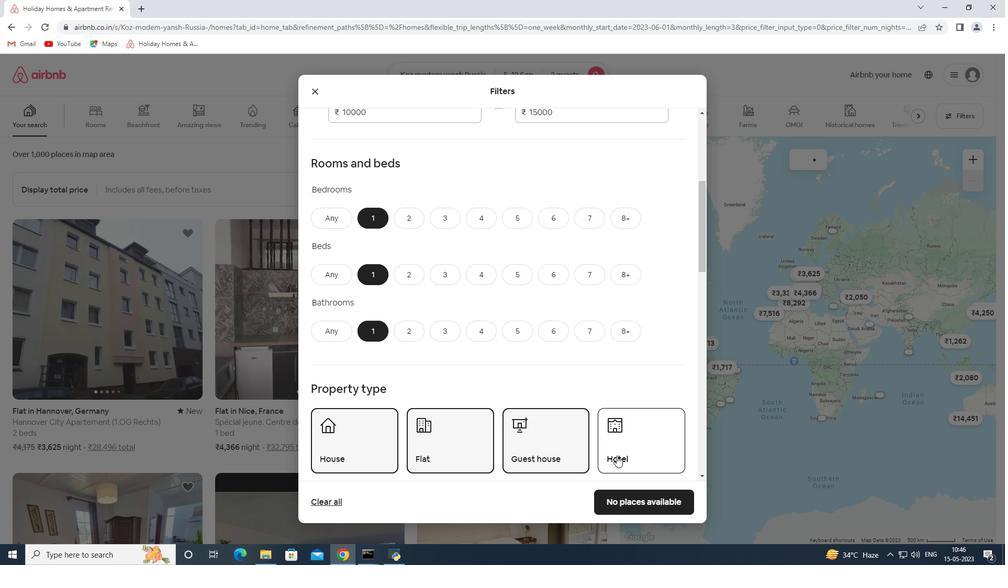 
Action: Mouse pressed left at (628, 455)
Screenshot: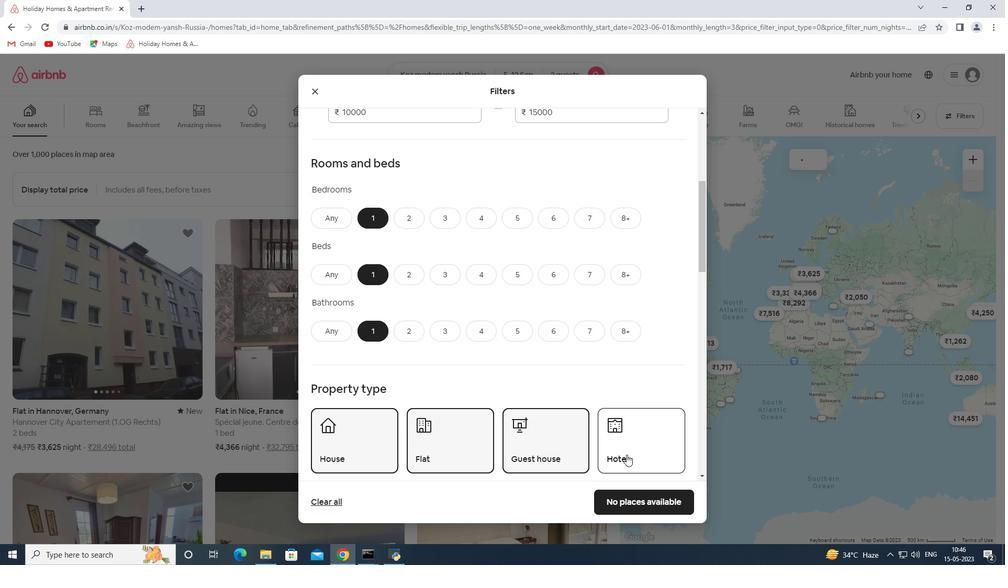 
Action: Mouse moved to (552, 430)
Screenshot: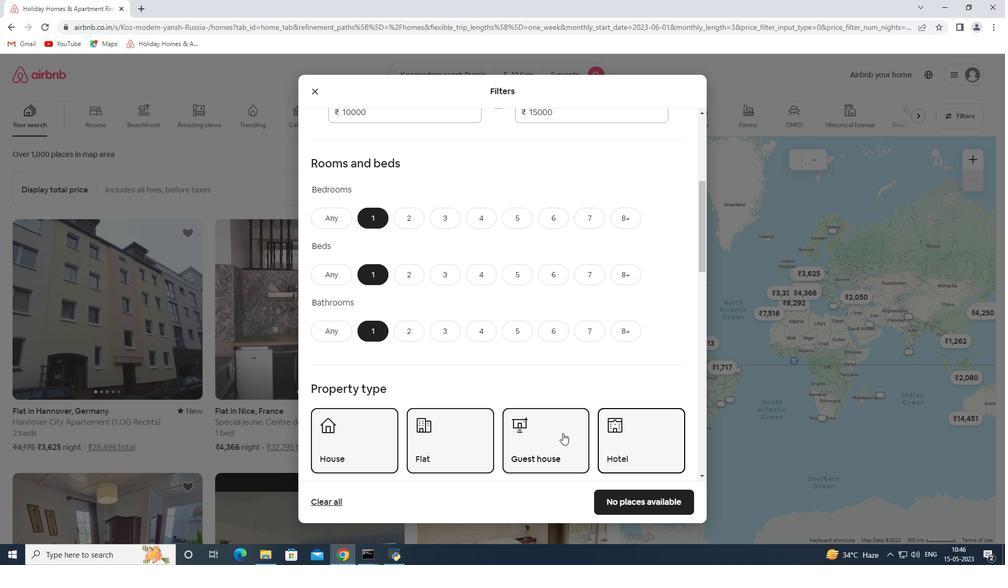 
Action: Mouse scrolled (552, 429) with delta (0, 0)
Screenshot: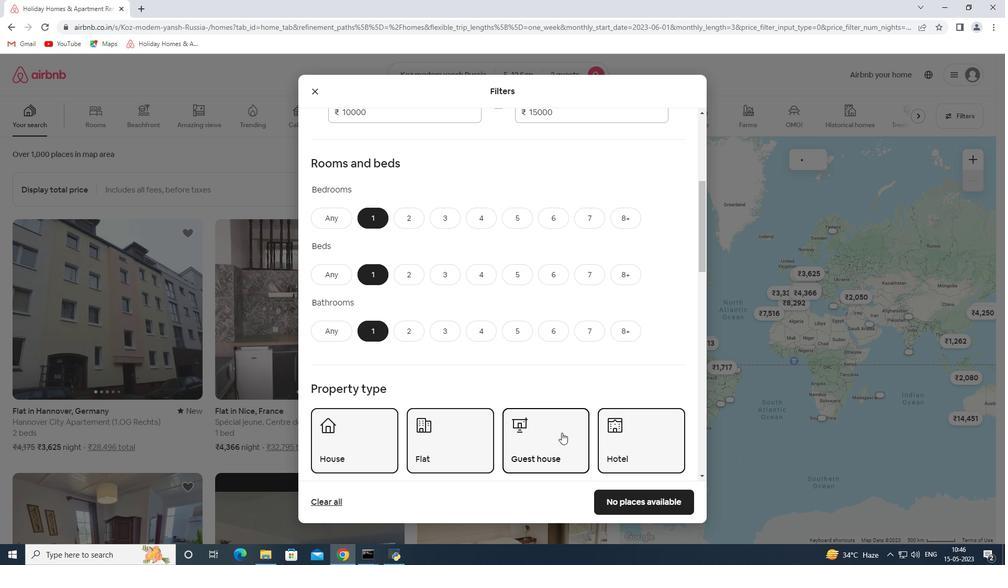 
Action: Mouse moved to (545, 427)
Screenshot: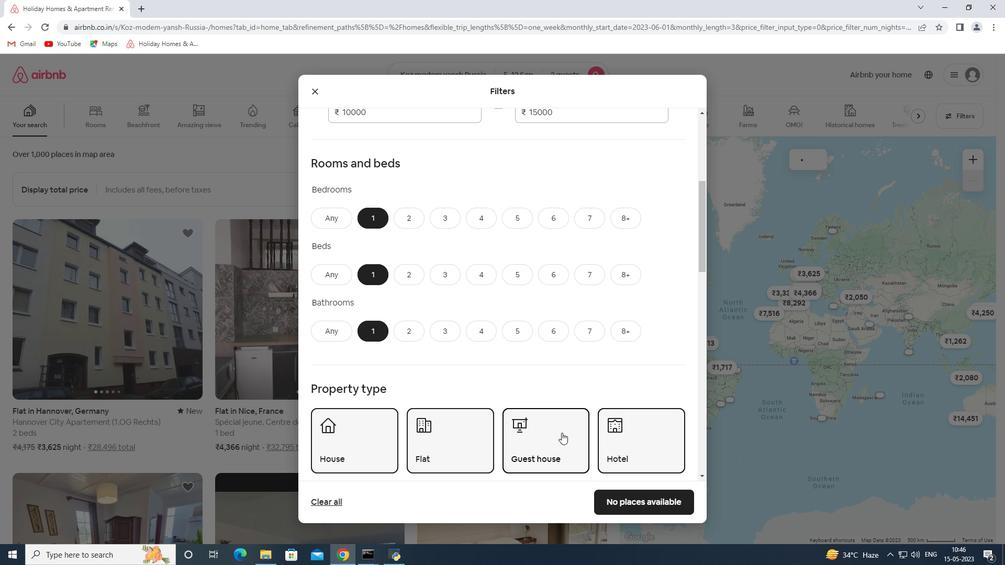 
Action: Mouse scrolled (545, 427) with delta (0, 0)
Screenshot: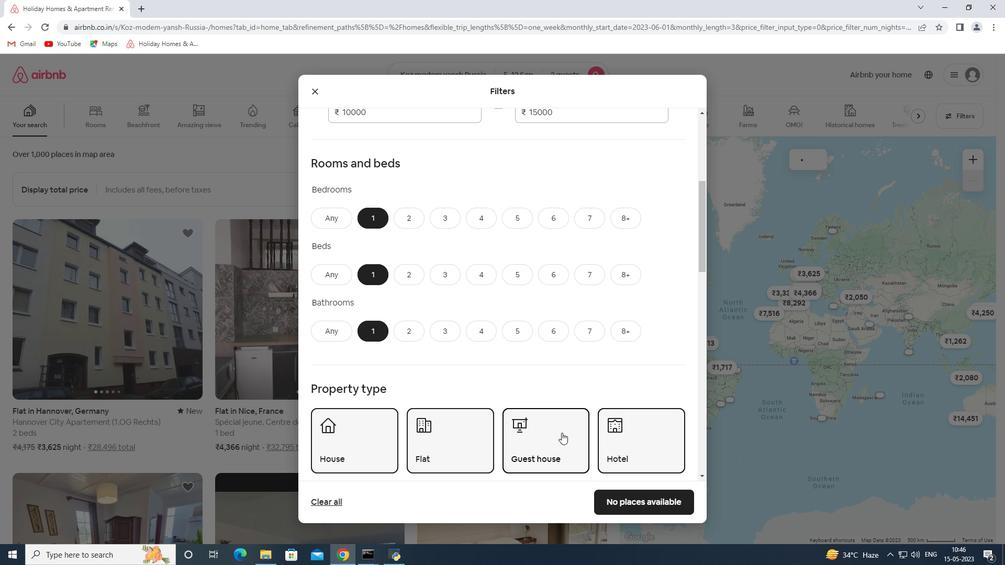 
Action: Mouse moved to (542, 426)
Screenshot: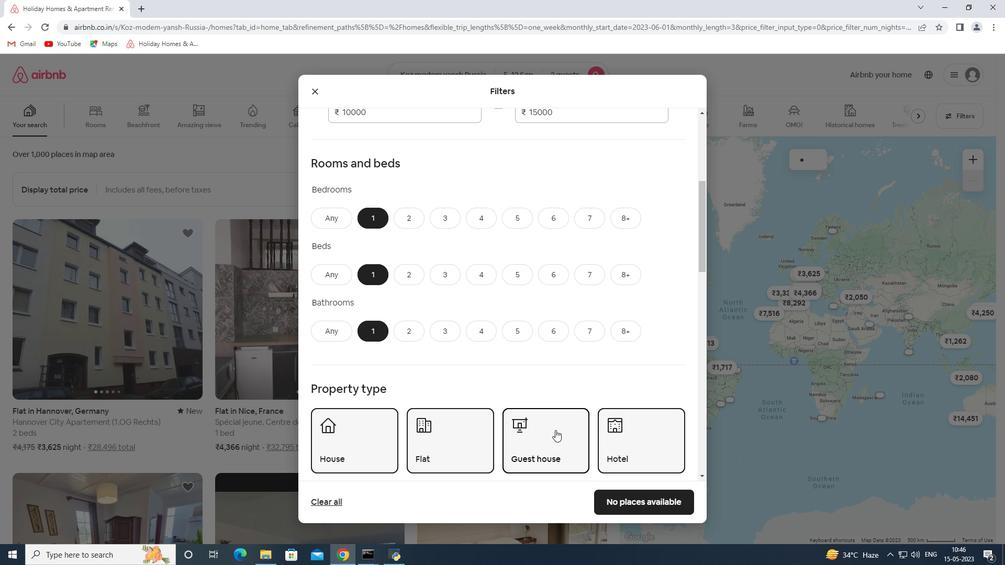 
Action: Mouse scrolled (542, 426) with delta (0, 0)
Screenshot: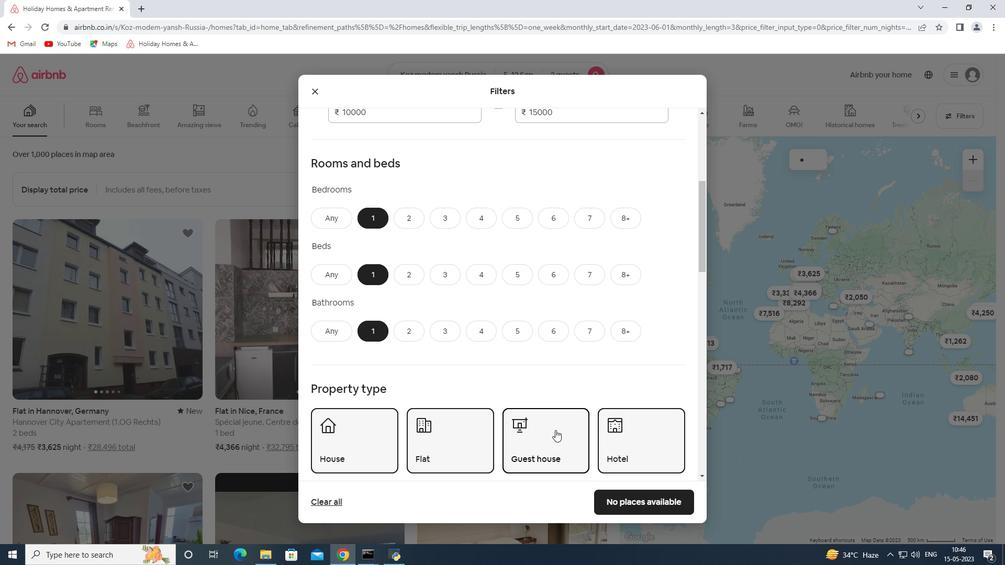 
Action: Mouse moved to (327, 407)
Screenshot: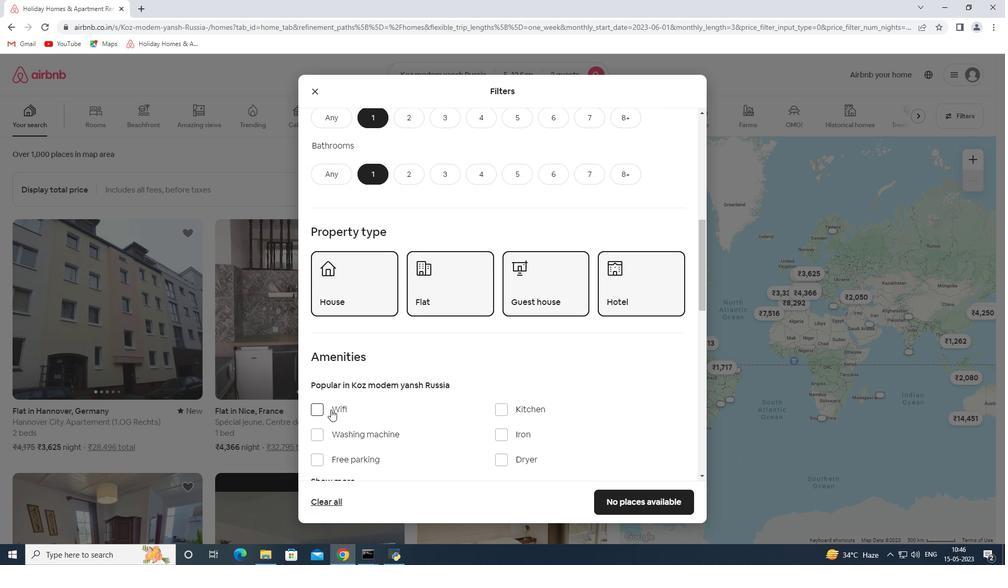 
Action: Mouse pressed left at (327, 407)
Screenshot: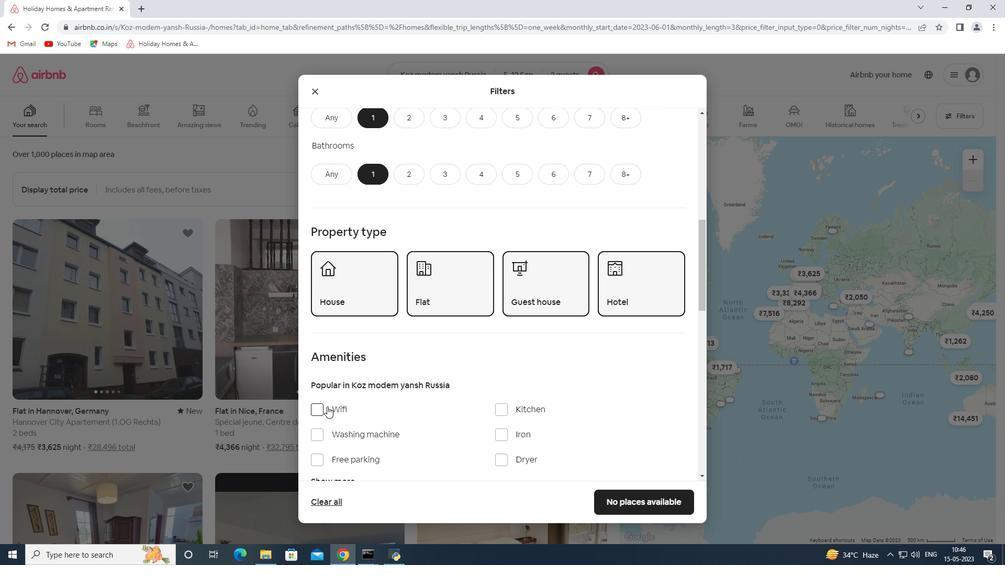 
Action: Mouse moved to (361, 464)
Screenshot: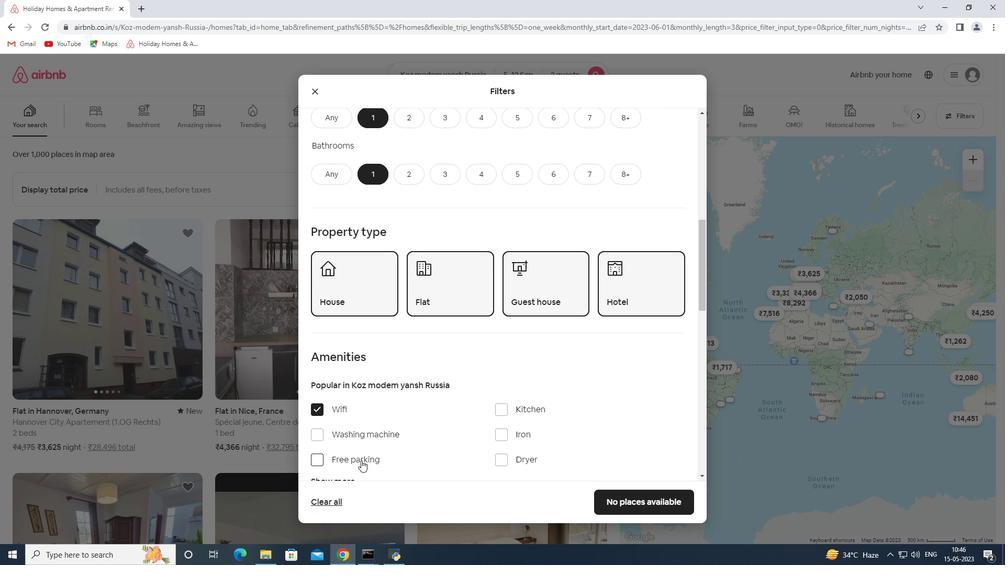 
Action: Mouse pressed left at (361, 464)
Screenshot: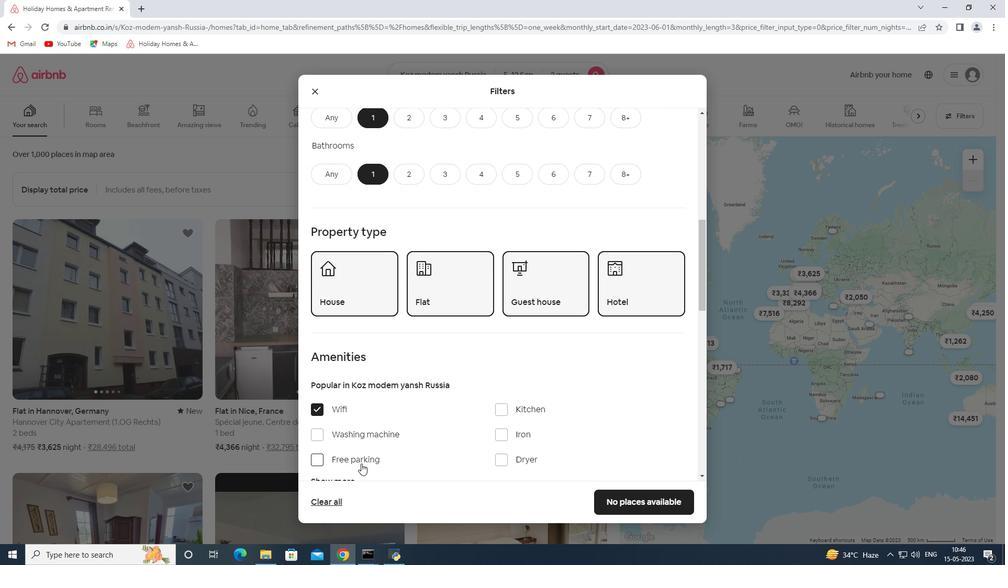 
Action: Mouse moved to (395, 430)
Screenshot: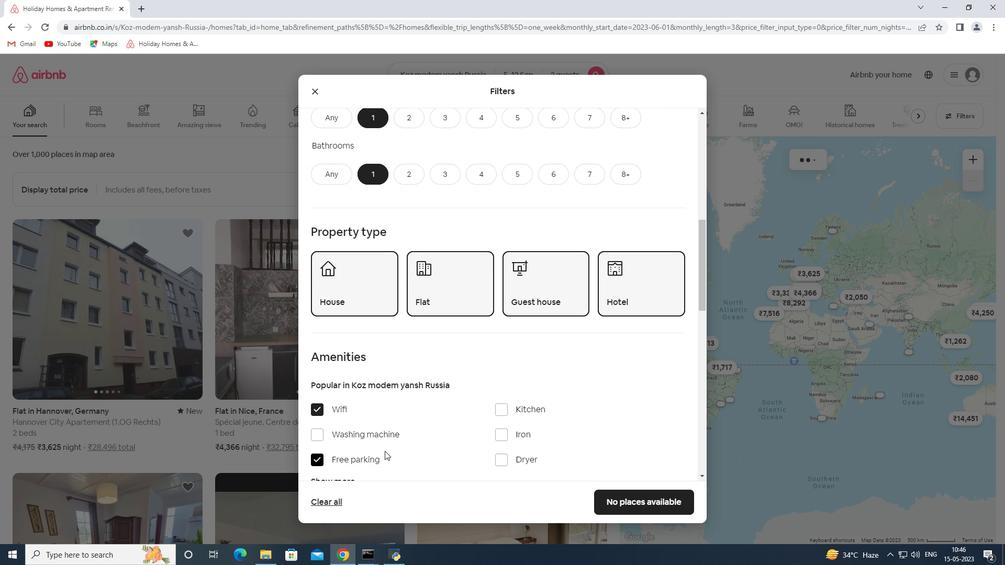 
Action: Mouse scrolled (395, 429) with delta (0, 0)
Screenshot: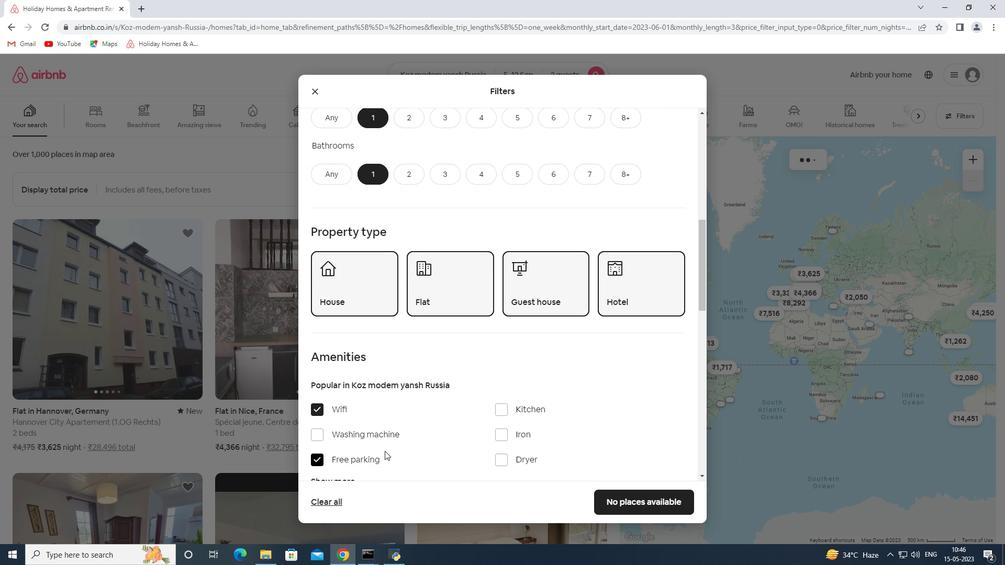 
Action: Mouse moved to (395, 429)
Screenshot: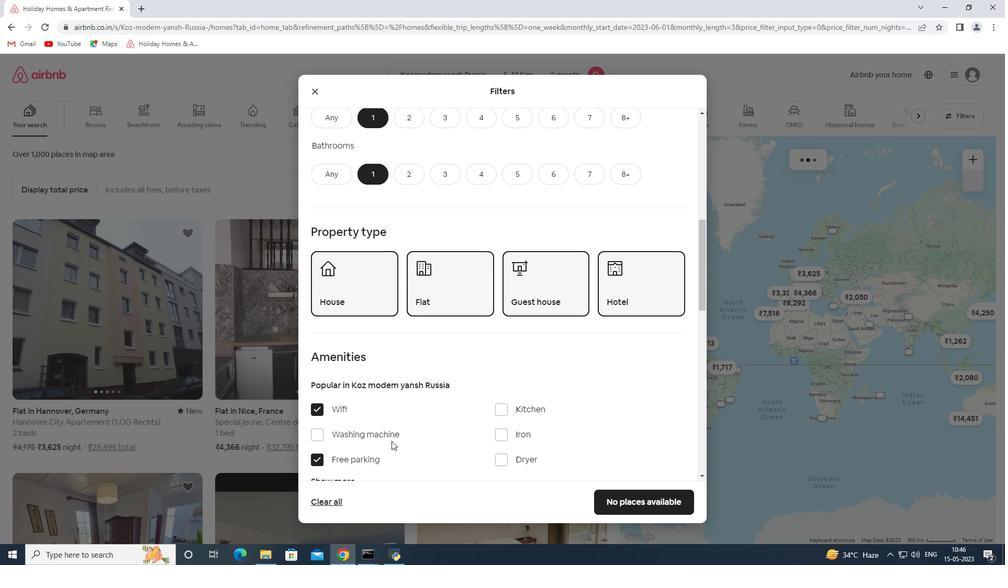 
Action: Mouse scrolled (395, 428) with delta (0, 0)
Screenshot: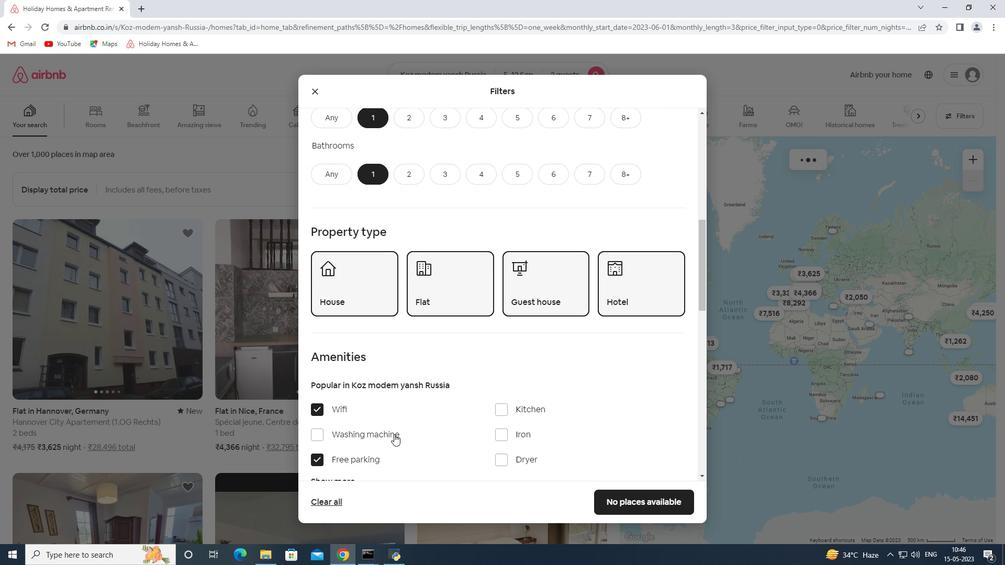 
Action: Mouse moved to (330, 361)
Screenshot: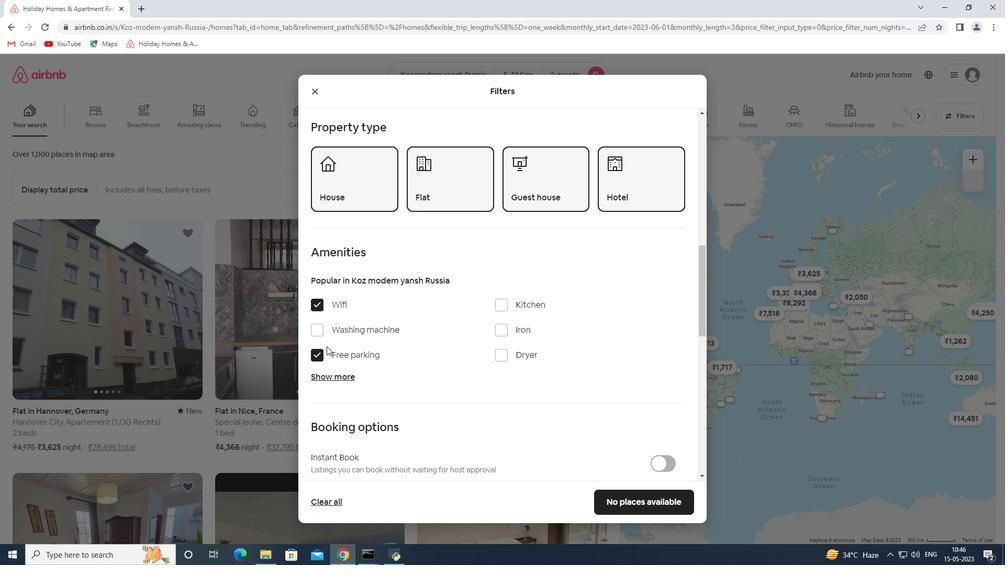 
Action: Mouse pressed left at (330, 361)
Screenshot: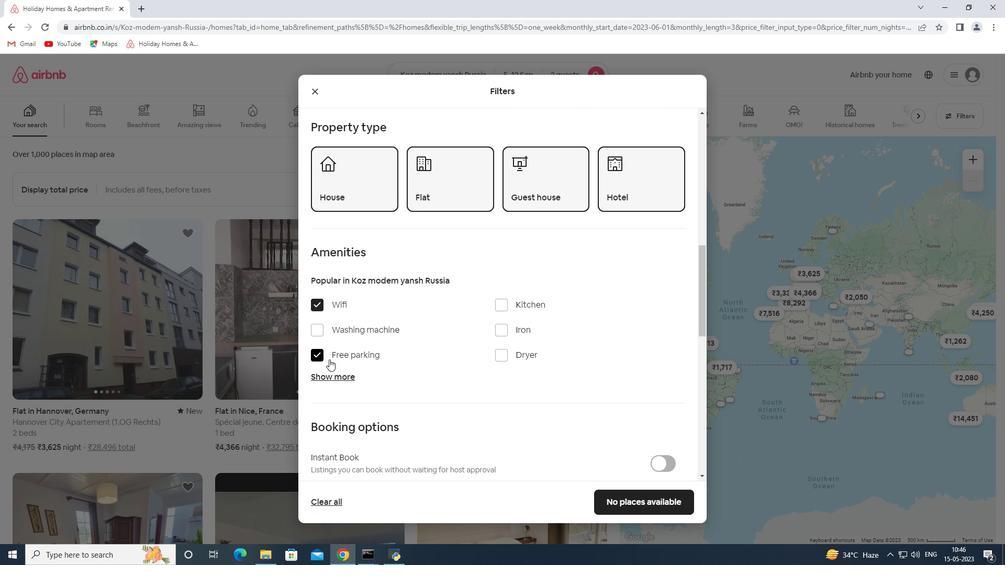 
Action: Mouse moved to (327, 299)
Screenshot: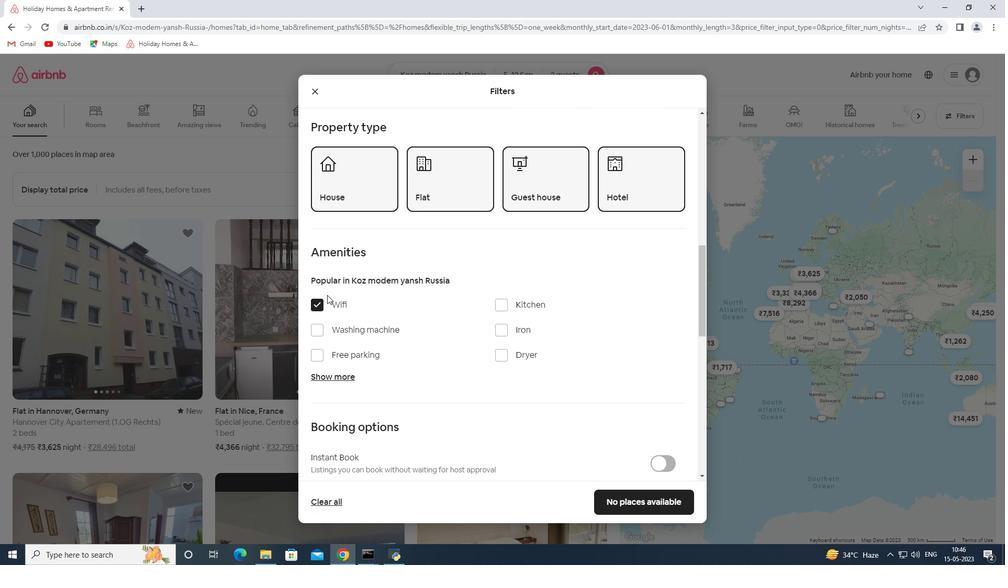 
Action: Mouse pressed left at (327, 299)
Screenshot: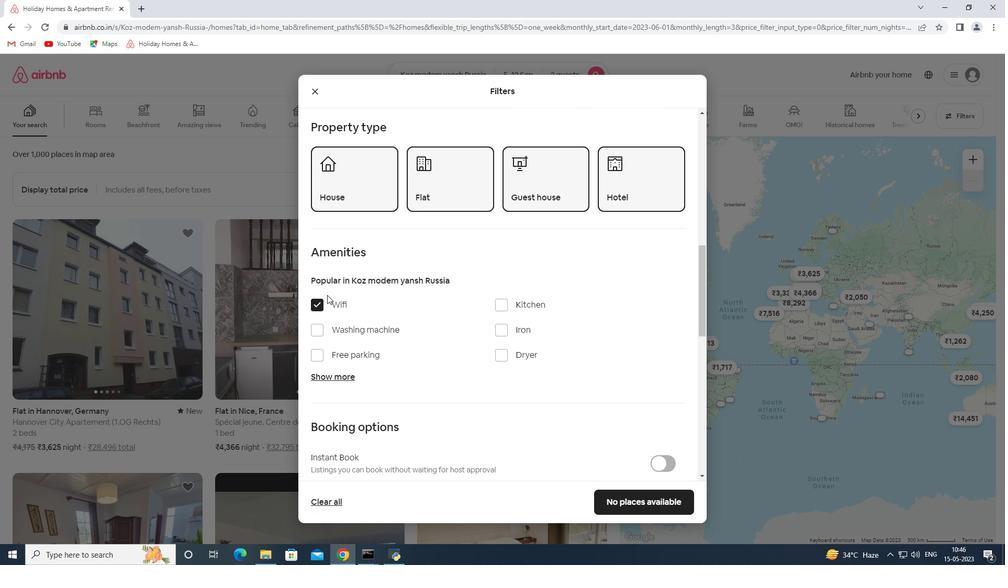 
Action: Mouse moved to (427, 341)
Screenshot: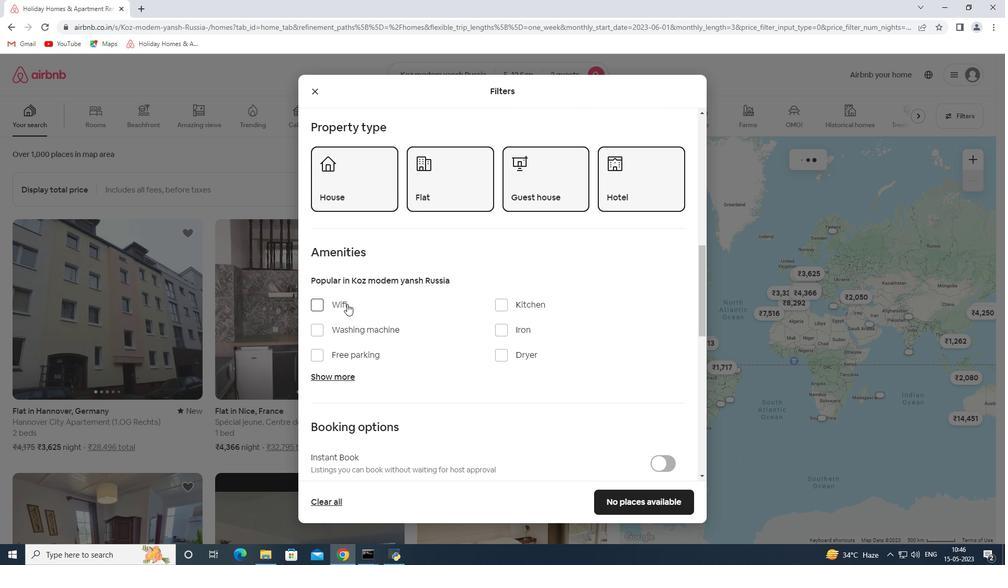 
Action: Mouse scrolled (427, 341) with delta (0, 0)
Screenshot: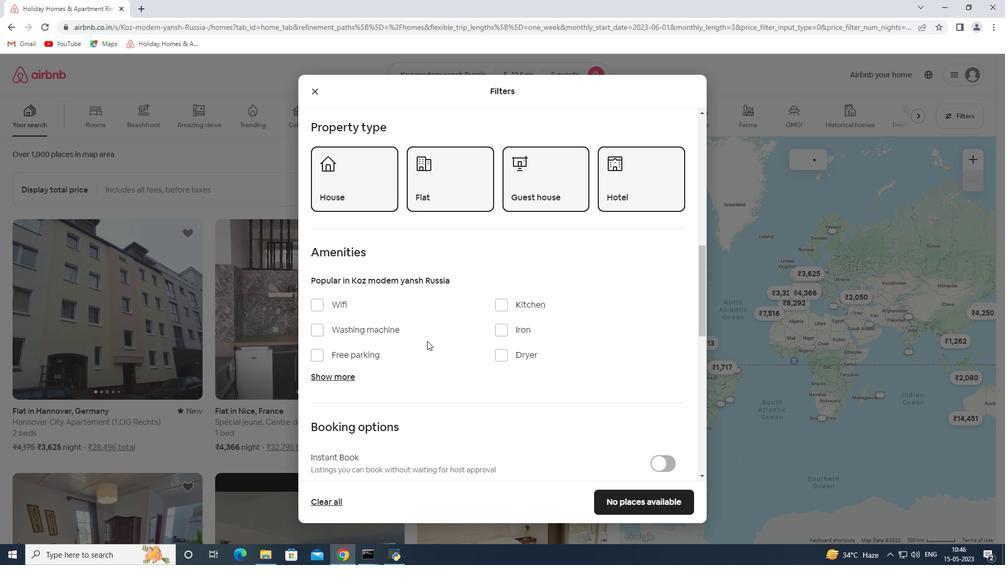 
Action: Mouse scrolled (427, 341) with delta (0, 0)
Screenshot: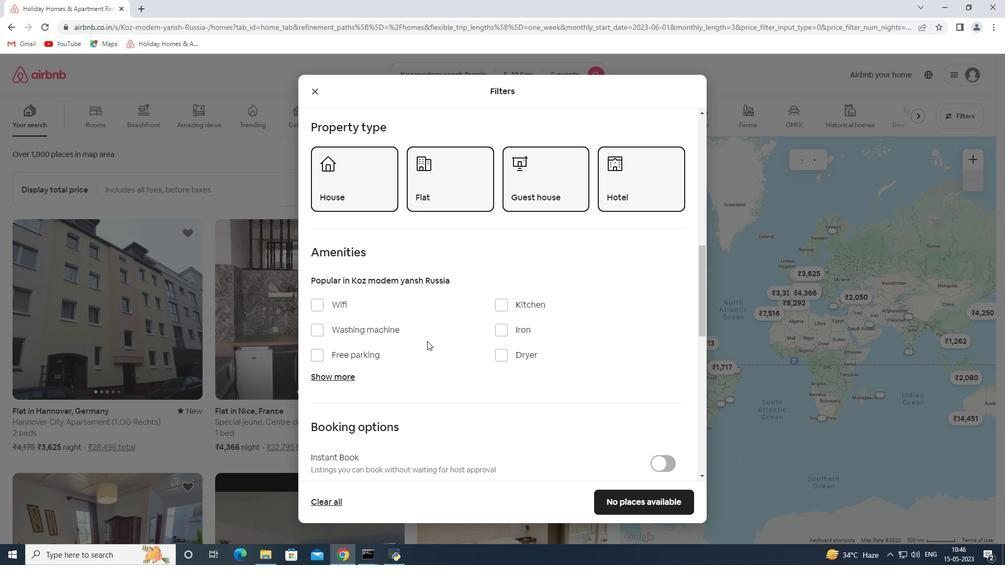 
Action: Mouse moved to (664, 397)
Screenshot: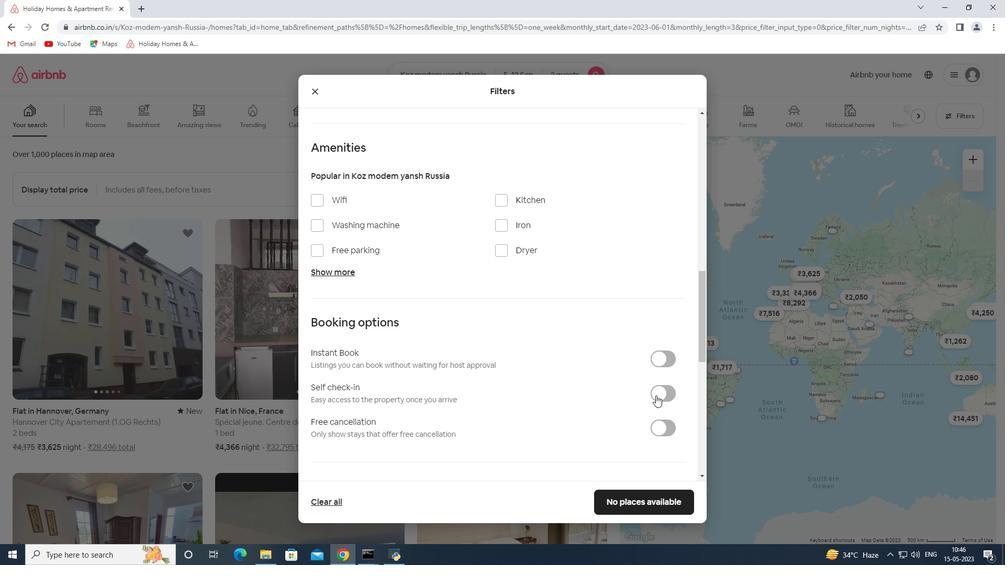 
Action: Mouse pressed left at (664, 397)
Screenshot: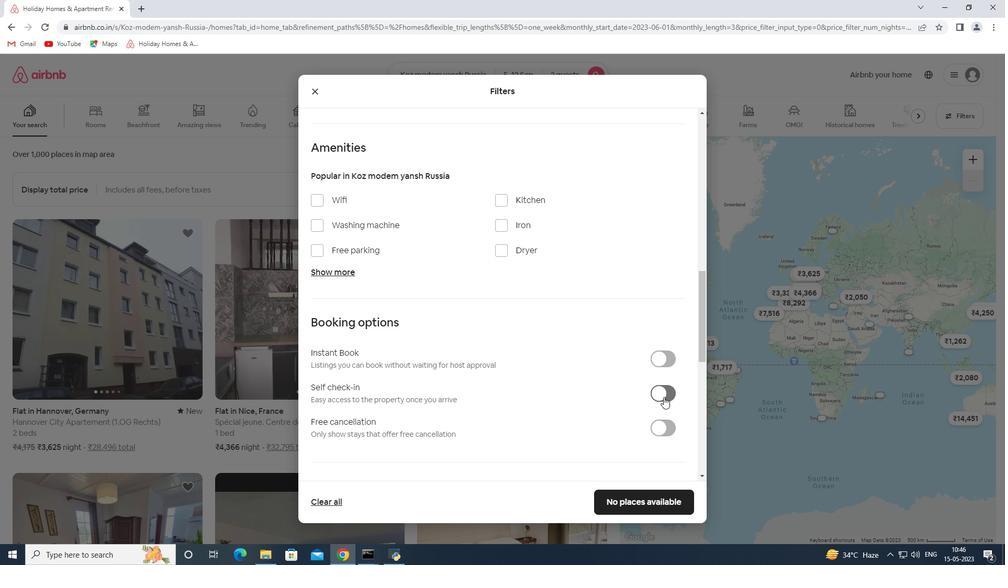 
Action: Mouse moved to (533, 403)
Screenshot: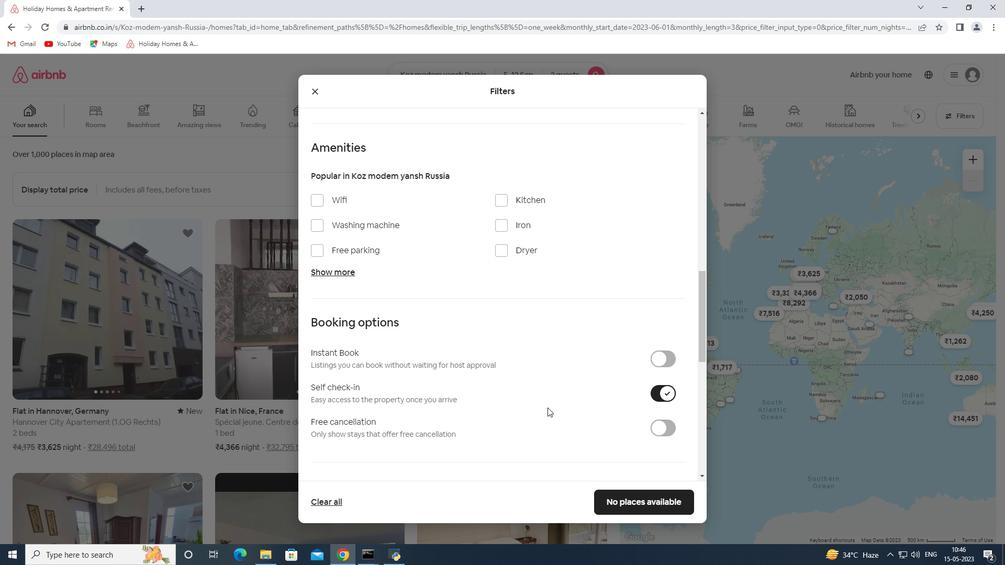 
Action: Mouse scrolled (533, 402) with delta (0, 0)
Screenshot: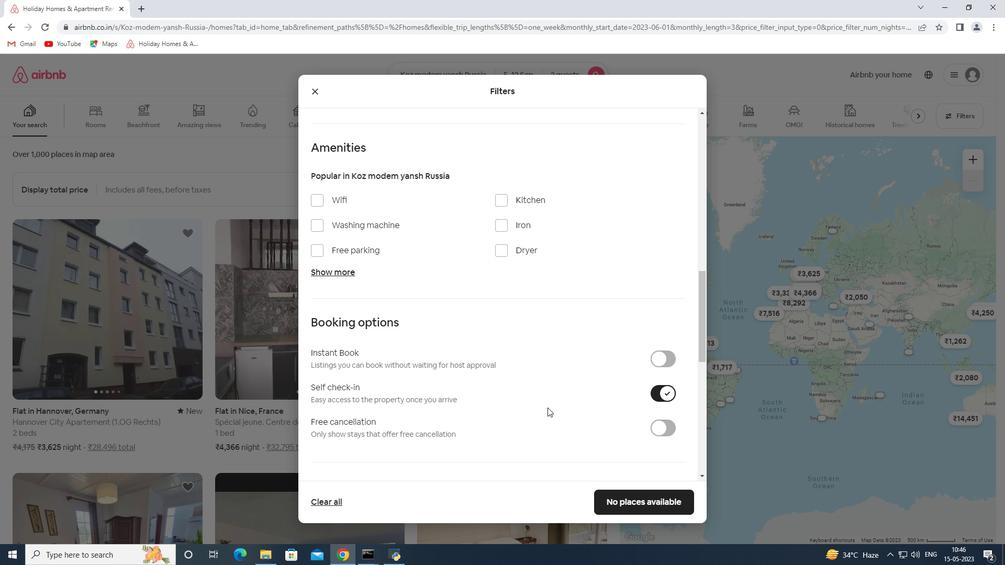 
Action: Mouse moved to (531, 402)
Screenshot: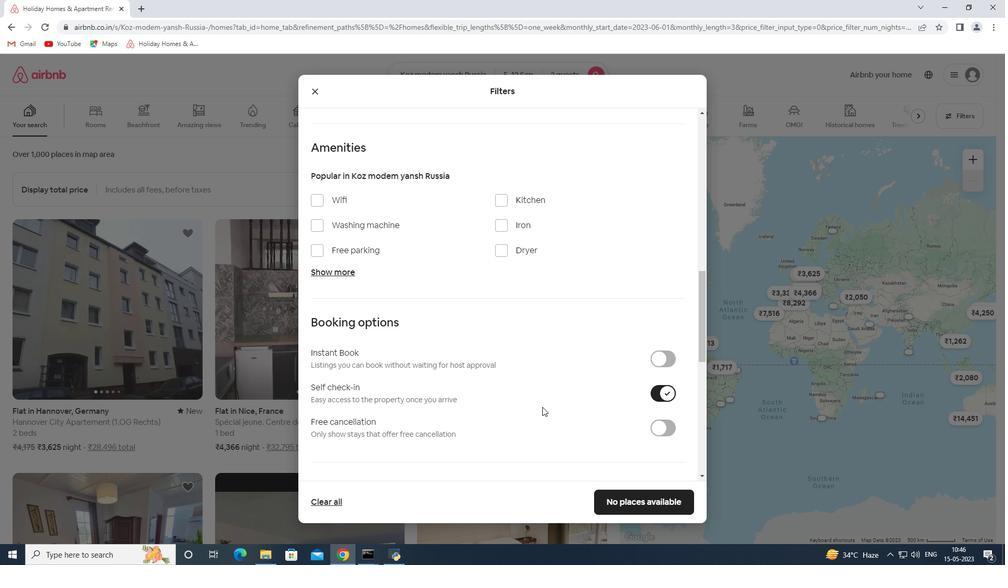 
Action: Mouse scrolled (531, 401) with delta (0, 0)
Screenshot: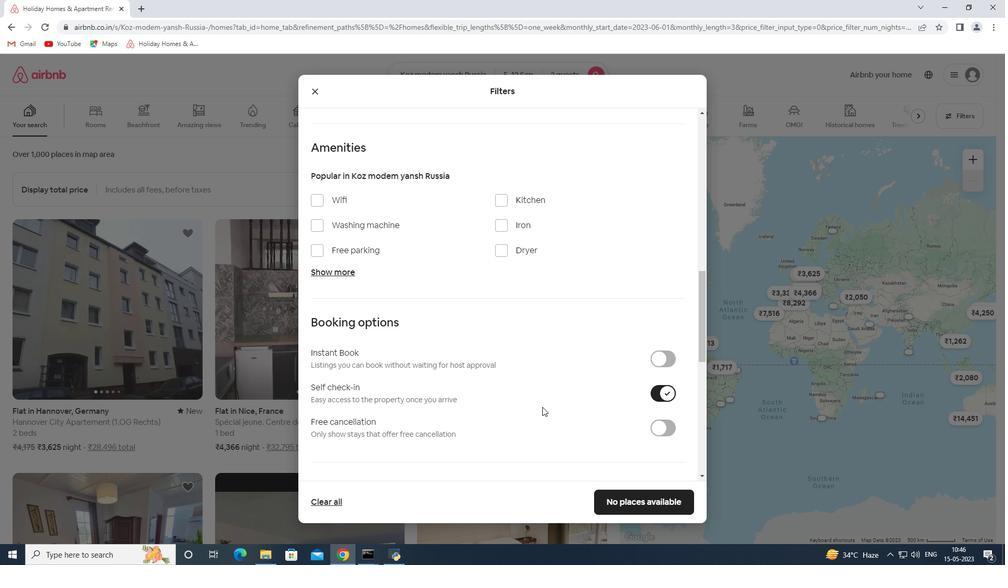 
Action: Mouse scrolled (531, 401) with delta (0, 0)
Screenshot: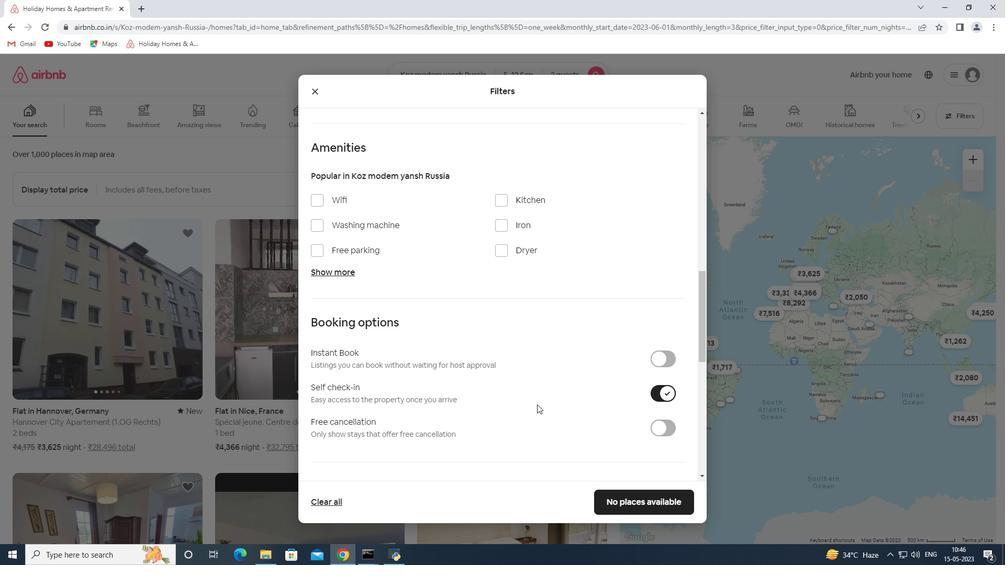 
Action: Mouse moved to (507, 383)
Screenshot: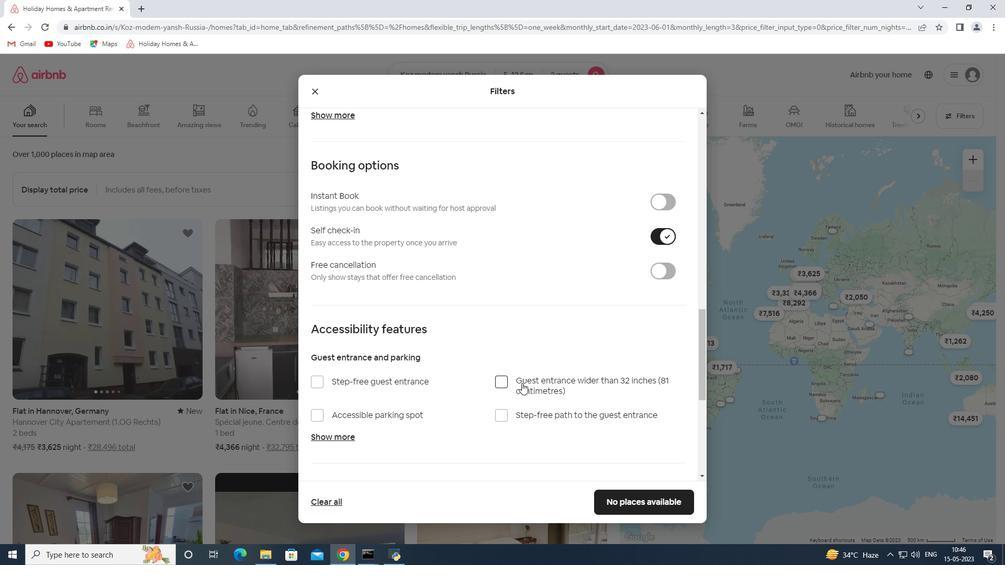 
Action: Mouse scrolled (507, 383) with delta (0, 0)
Screenshot: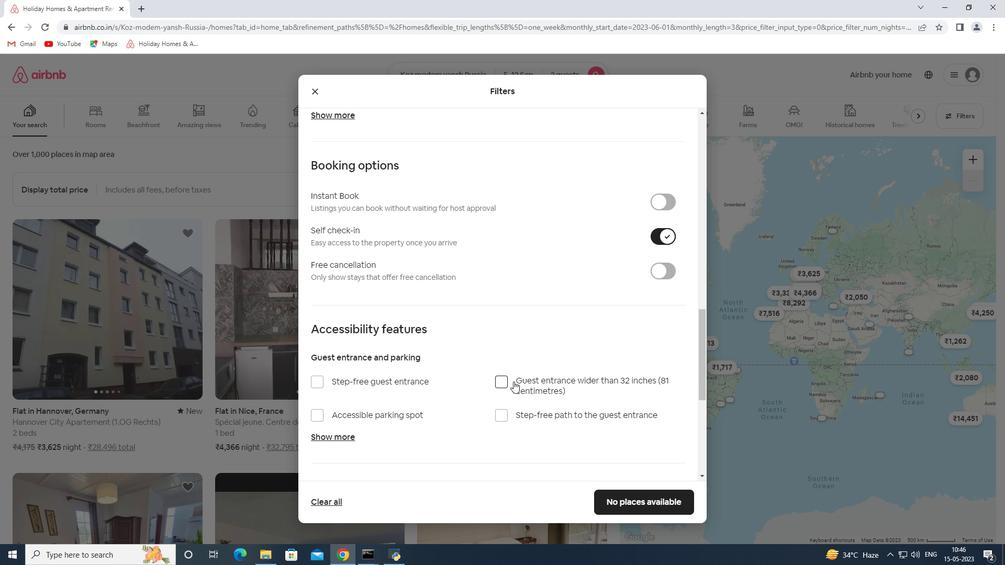 
Action: Mouse scrolled (507, 383) with delta (0, 0)
Screenshot: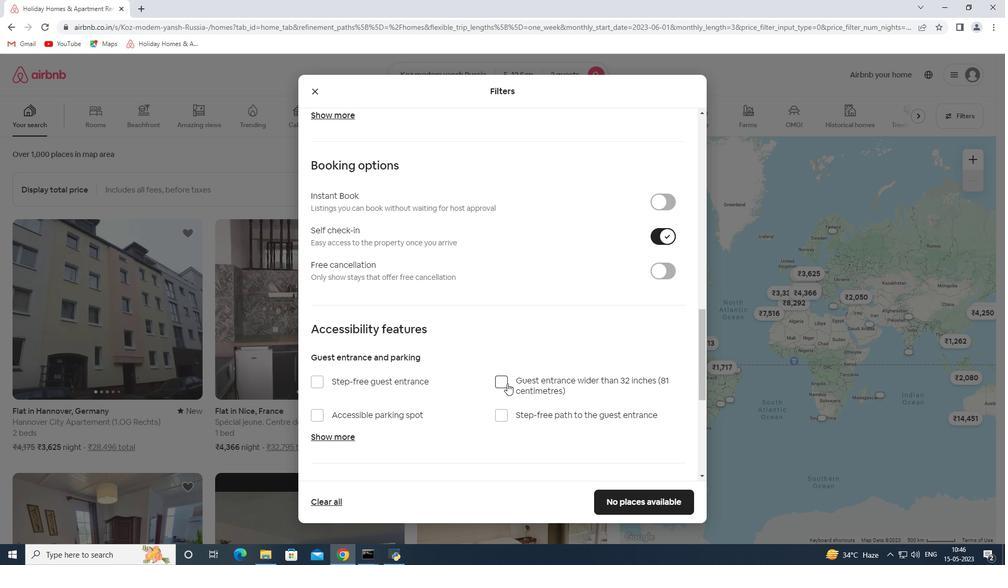 
Action: Mouse scrolled (507, 383) with delta (0, 0)
Screenshot: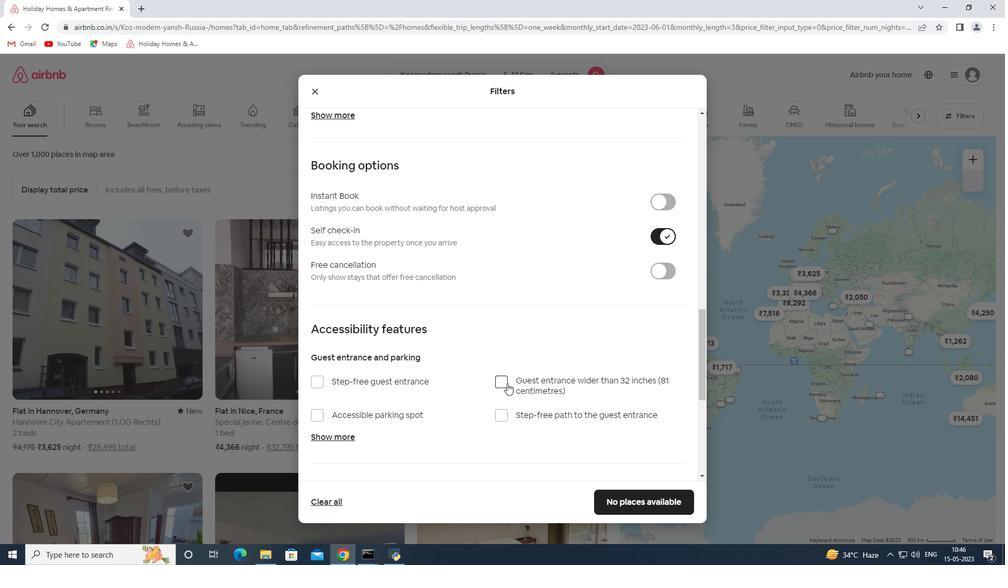 
Action: Mouse moved to (490, 388)
Screenshot: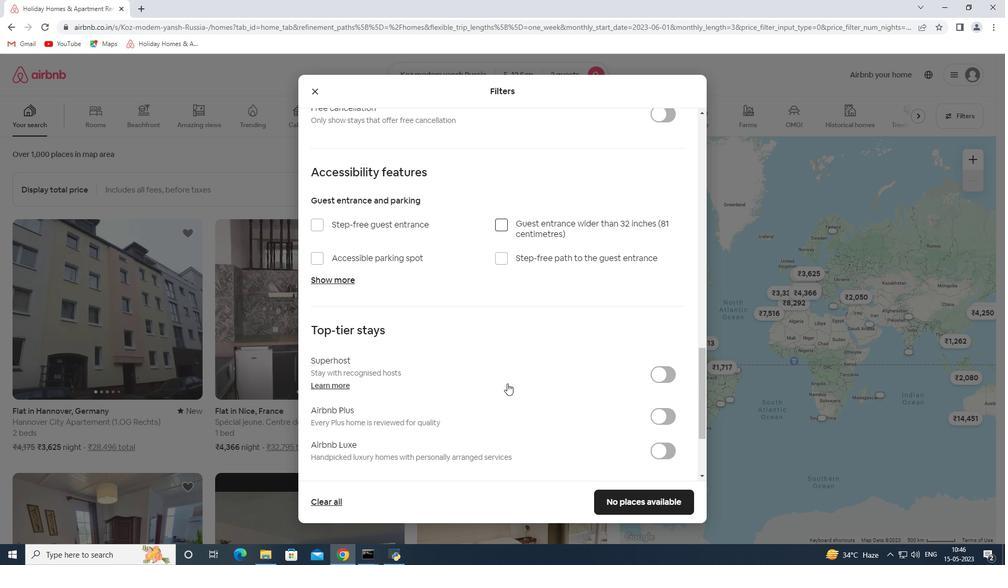 
Action: Mouse scrolled (490, 388) with delta (0, 0)
Screenshot: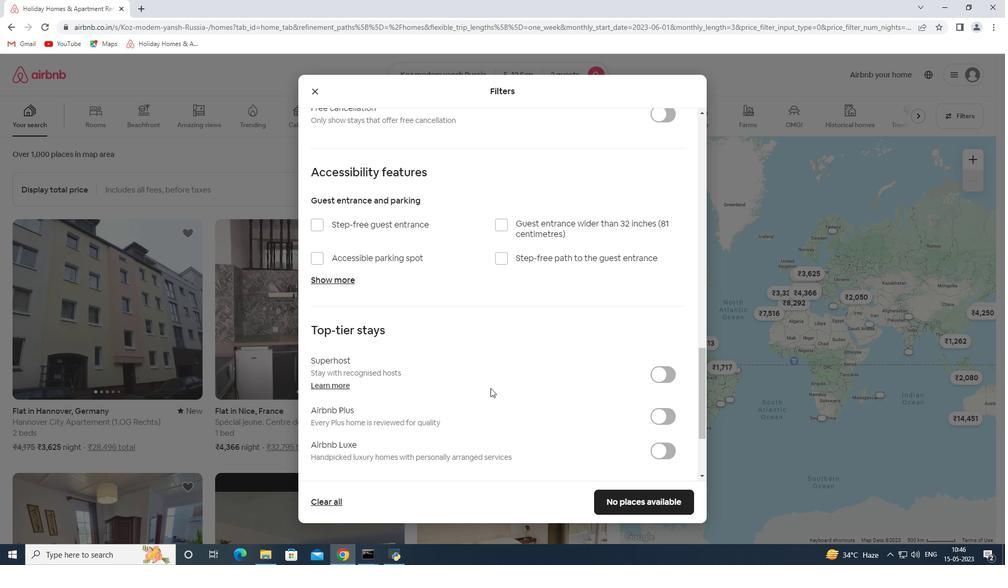 
Action: Mouse moved to (501, 387)
Screenshot: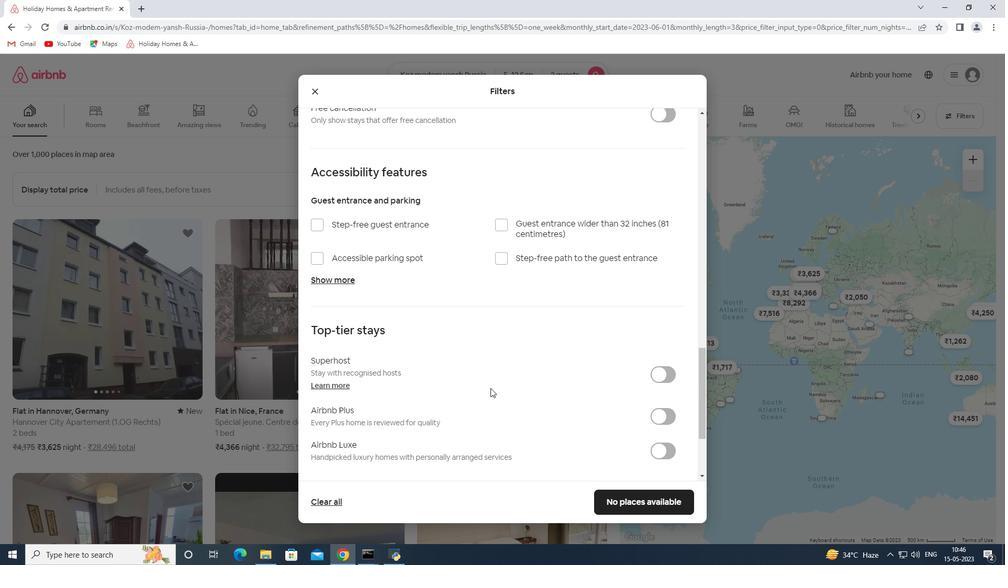 
Action: Mouse scrolled (496, 388) with delta (0, 0)
Screenshot: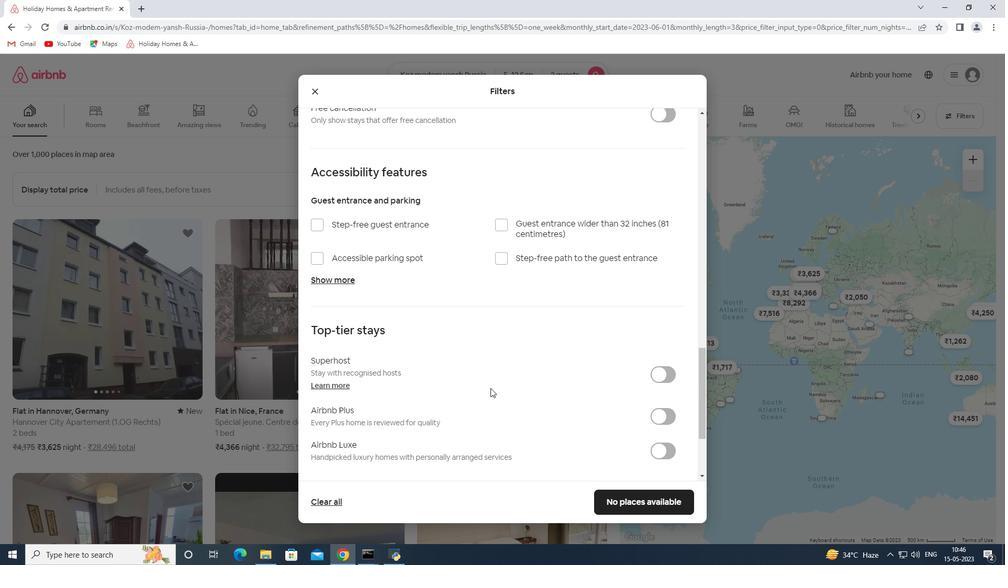 
Action: Mouse moved to (531, 376)
Screenshot: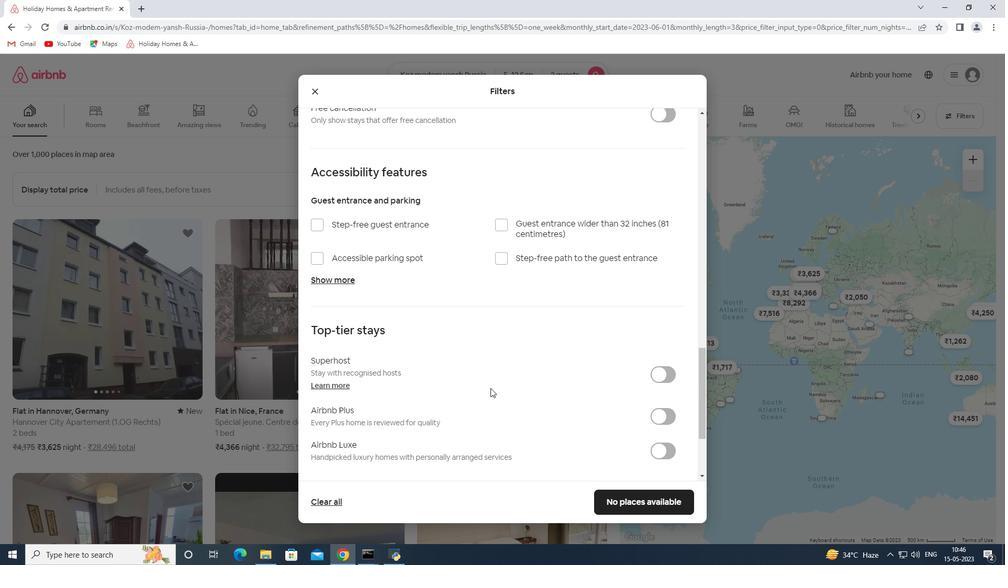 
Action: Mouse scrolled (520, 379) with delta (0, 0)
Screenshot: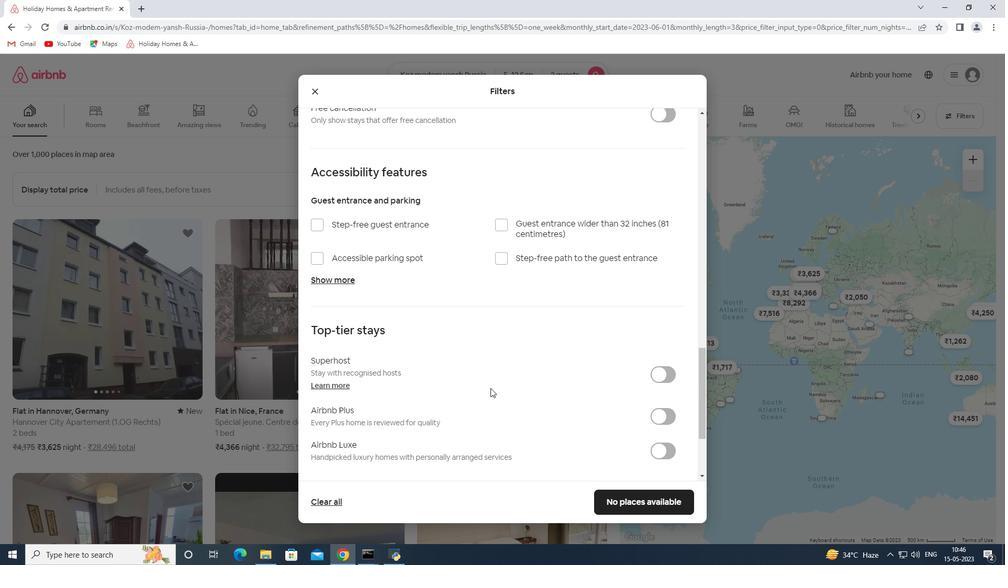 
Action: Mouse moved to (657, 286)
Screenshot: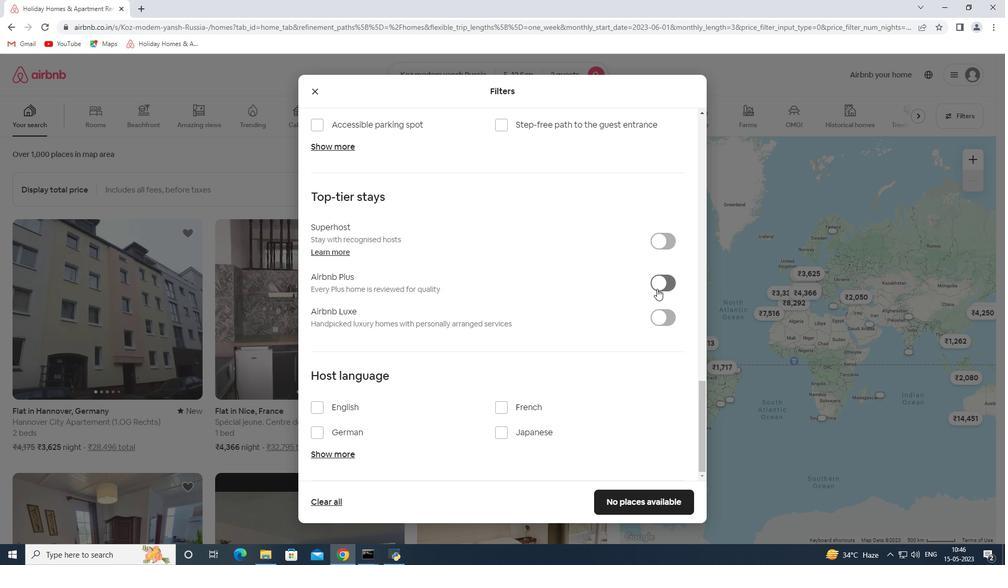 
Action: Mouse pressed left at (657, 286)
Screenshot: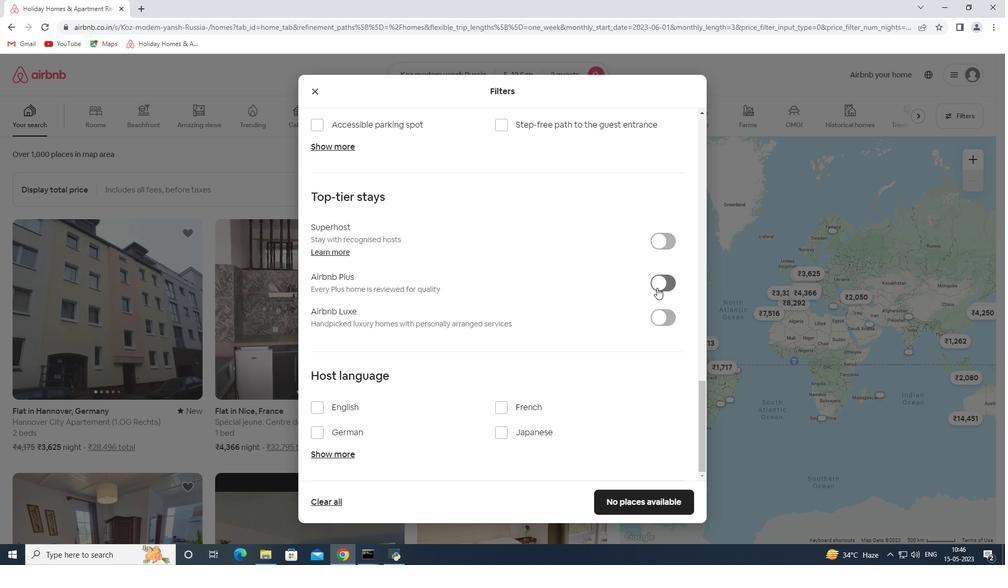 
Action: Mouse moved to (563, 324)
Screenshot: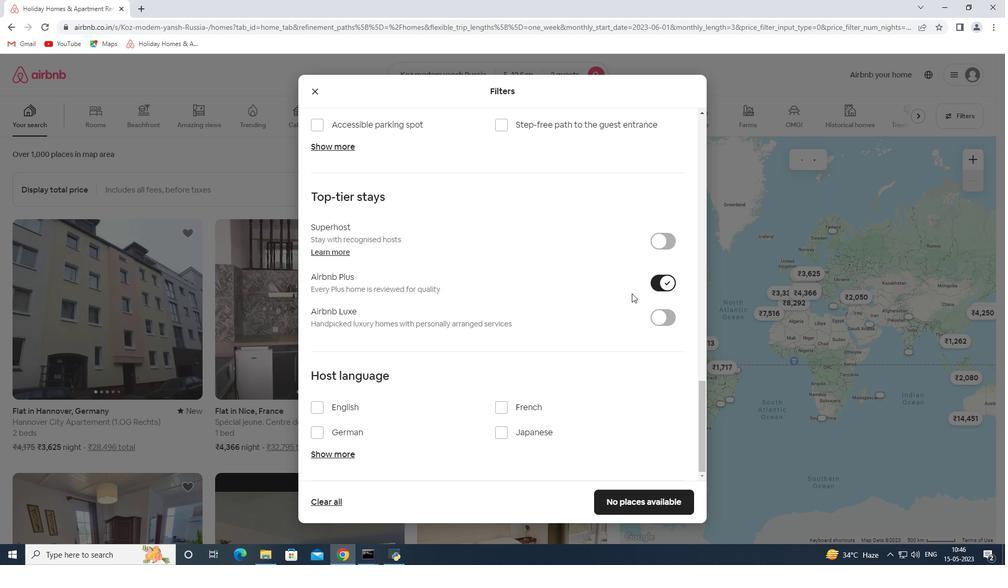 
Action: Mouse scrolled (563, 323) with delta (0, 0)
Screenshot: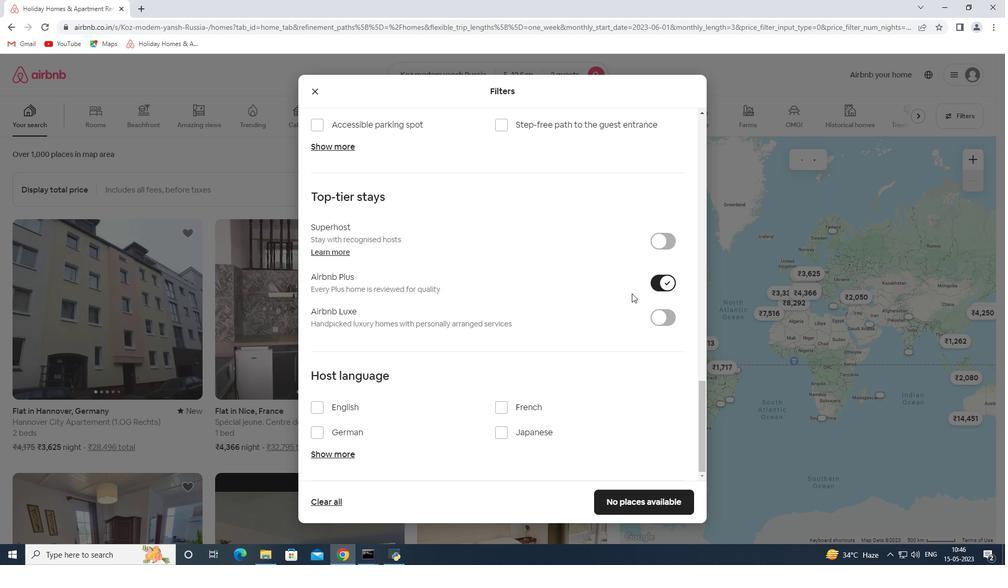 
Action: Mouse moved to (562, 325)
Screenshot: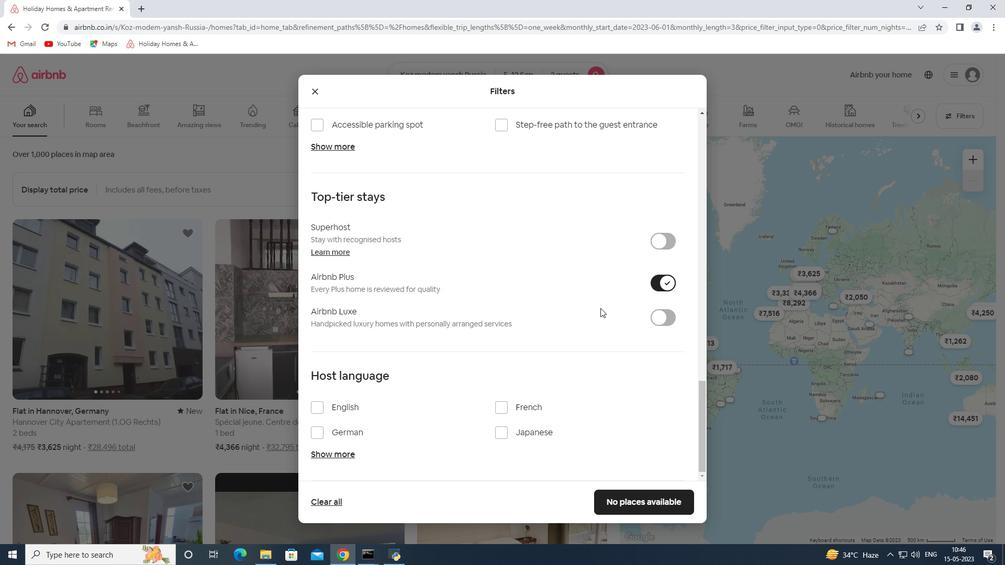 
Action: Mouse scrolled (562, 324) with delta (0, 0)
Screenshot: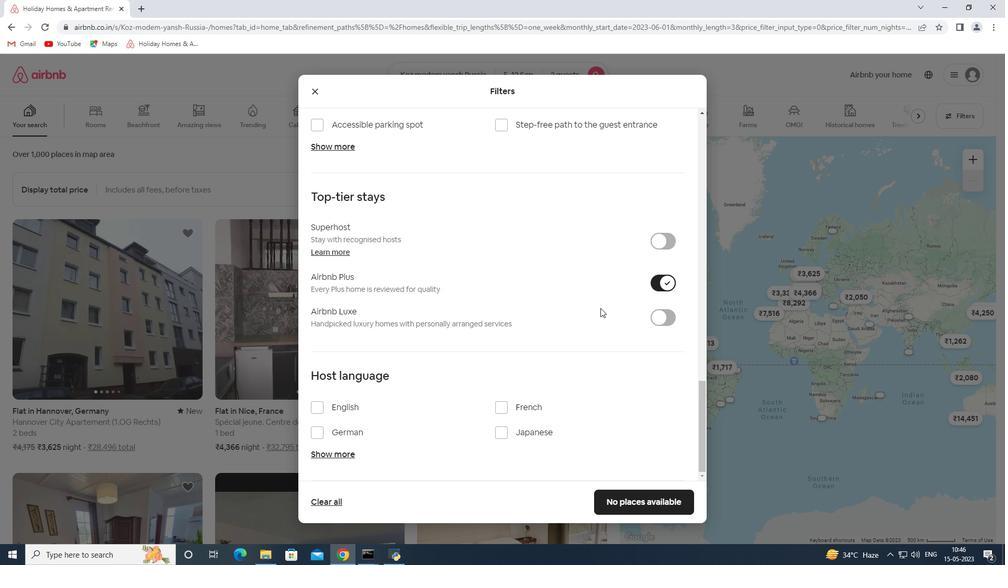 
Action: Mouse moved to (666, 280)
Screenshot: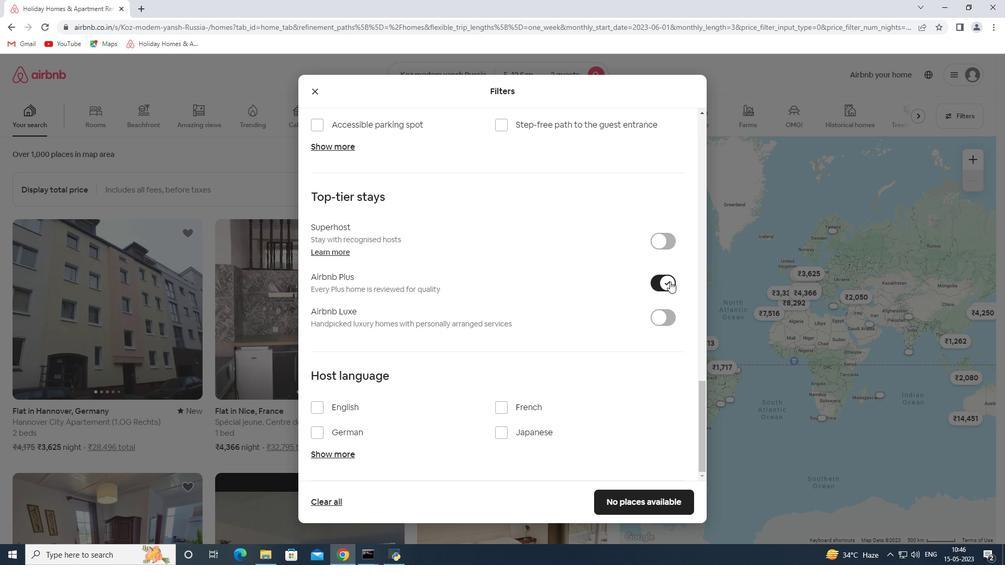 
Action: Mouse pressed left at (666, 280)
Screenshot: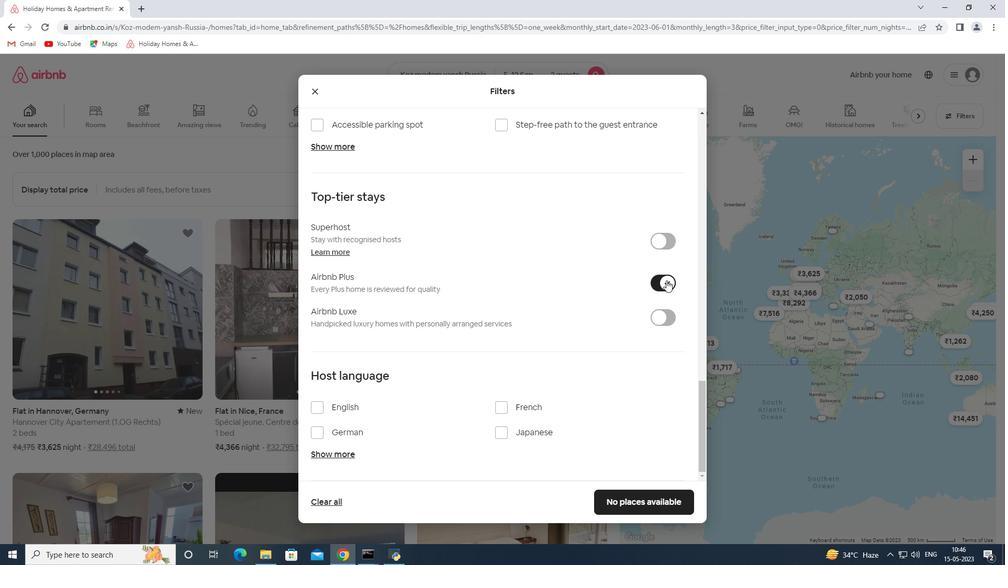 
Action: Mouse moved to (501, 336)
Screenshot: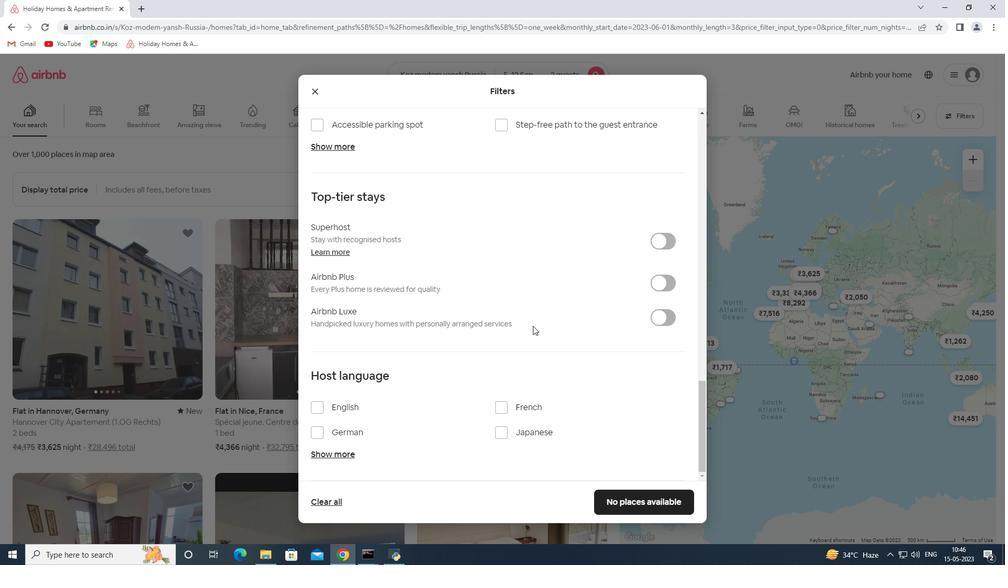 
Action: Mouse scrolled (501, 336) with delta (0, 0)
Screenshot: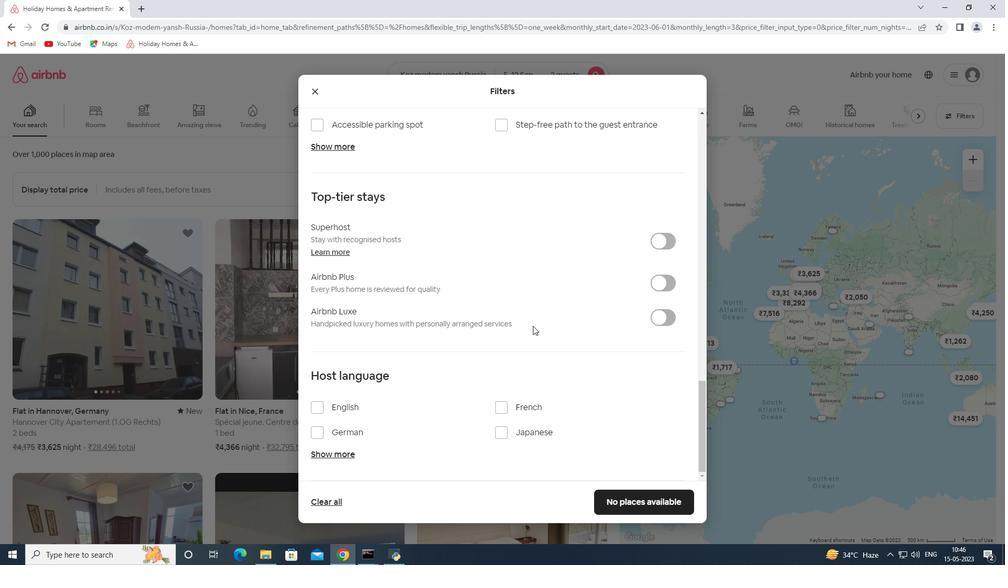 
Action: Mouse moved to (500, 336)
Screenshot: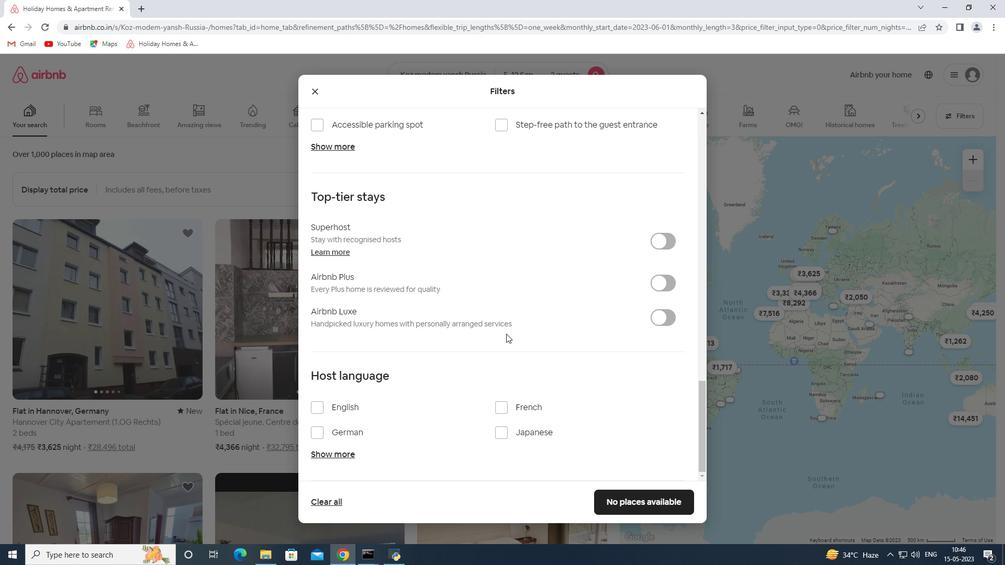 
Action: Mouse scrolled (500, 336) with delta (0, 0)
Screenshot: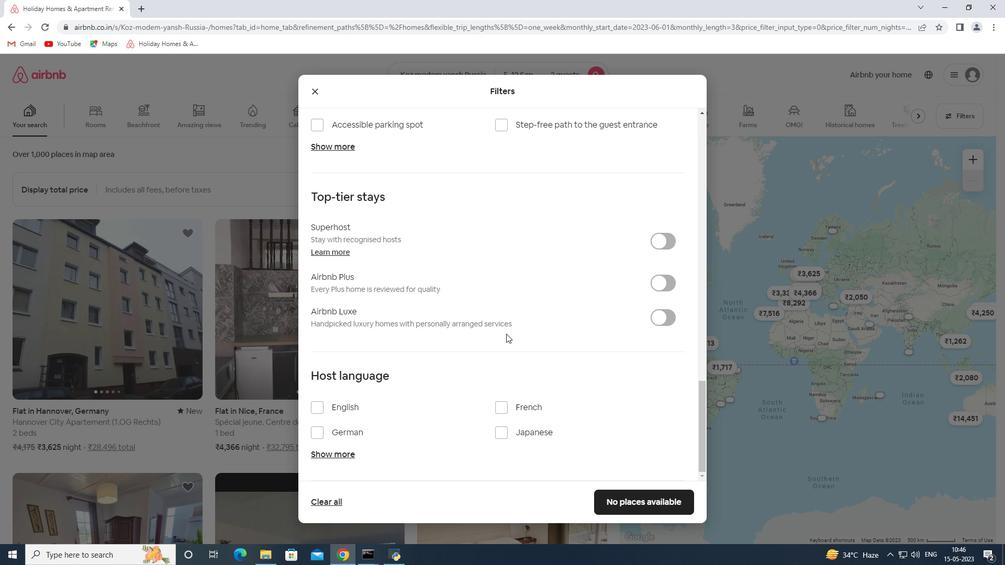 
Action: Mouse moved to (497, 337)
Screenshot: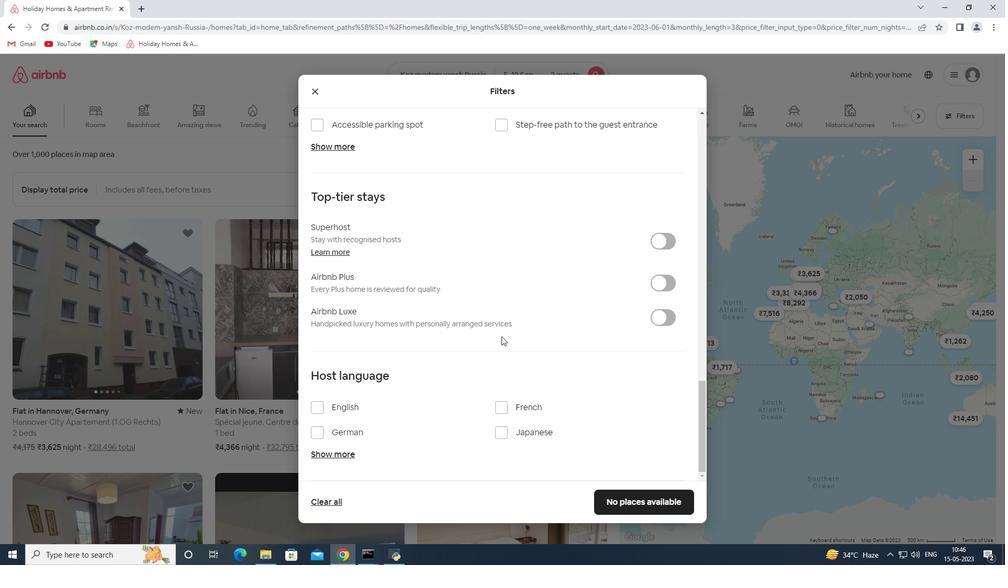 
Action: Mouse scrolled (497, 336) with delta (0, 0)
Screenshot: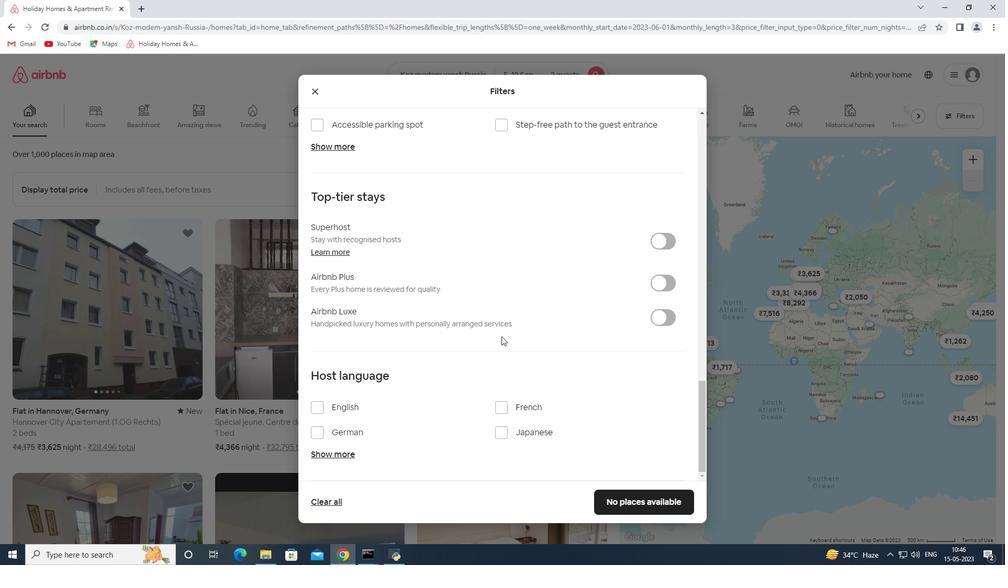 
Action: Mouse moved to (330, 407)
Screenshot: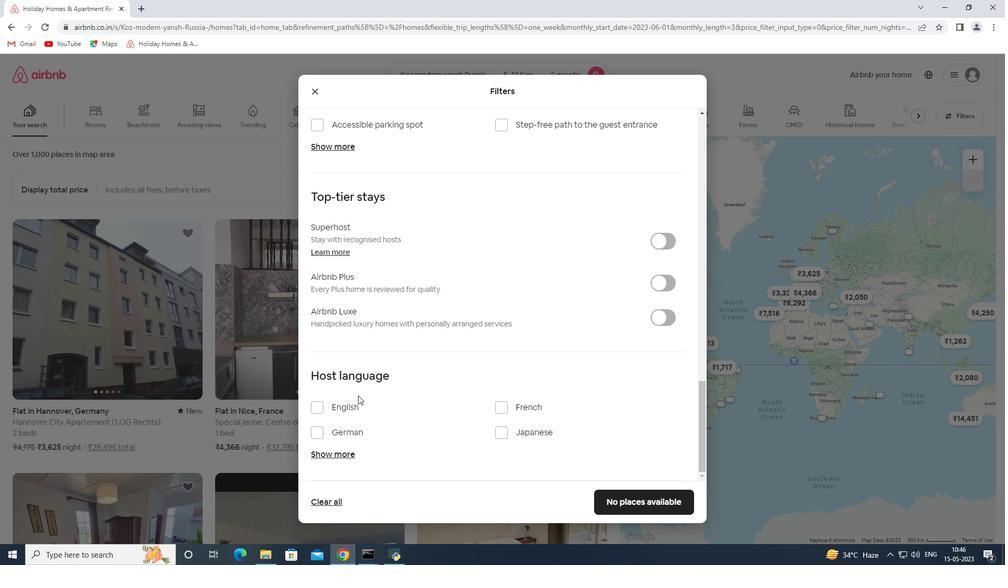 
Action: Mouse pressed left at (330, 407)
Screenshot: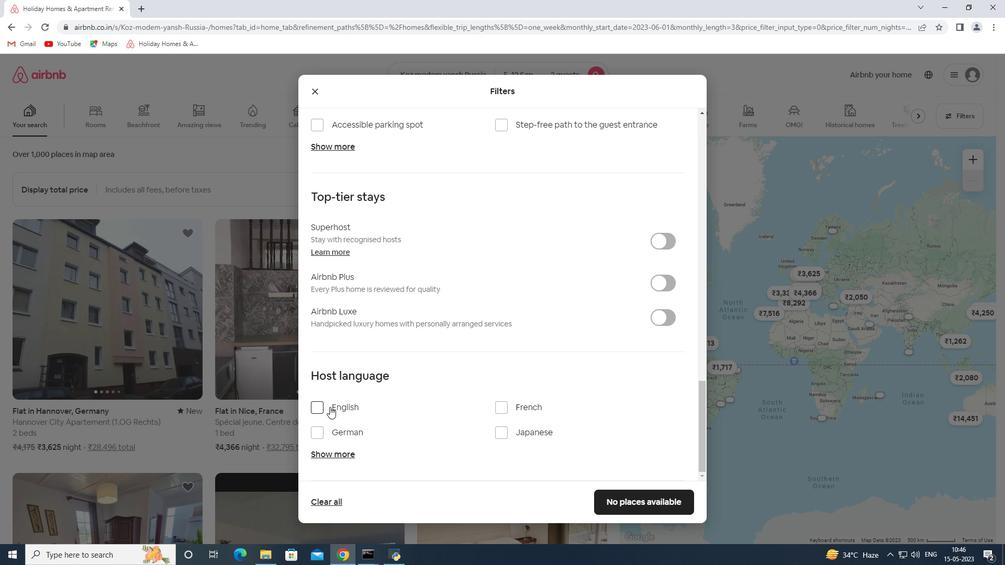 
Action: Mouse moved to (629, 503)
Screenshot: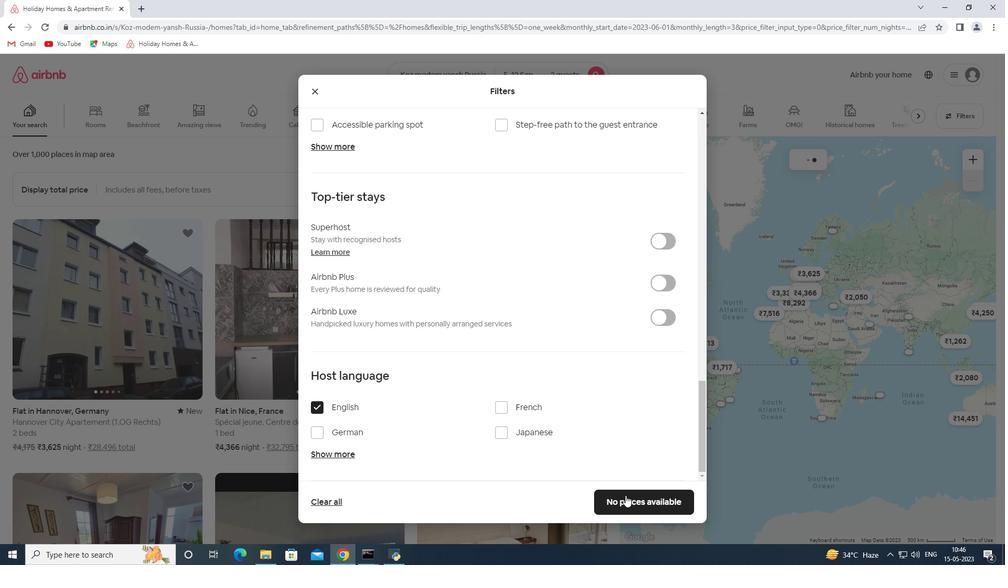
Action: Mouse pressed left at (629, 503)
Screenshot: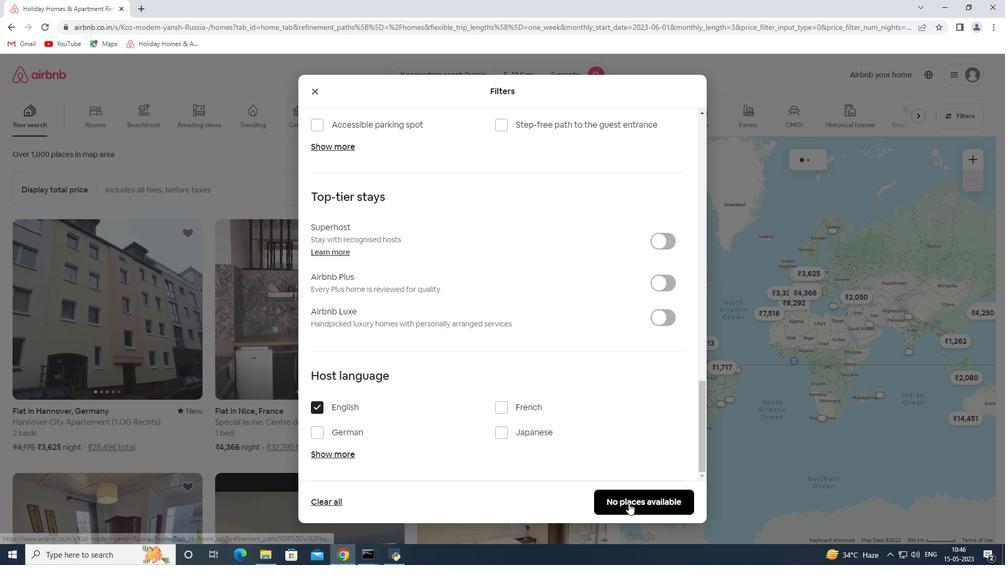 
